 Task: Search one way flight ticket for 1 adult, 1 child, 1 infant in seat in premium economy from Minot: Minot International Airport to Rock Springs: Southwest Wyoming Regional Airport (rock Springs Sweetwater County Airport) on 8-5-2023. Choice of flights is Alaska. Number of bags: 2 carry on bags and 4 checked bags. Price is upto 105000. Outbound departure time preference is 23:45.
Action: Mouse moved to (350, 299)
Screenshot: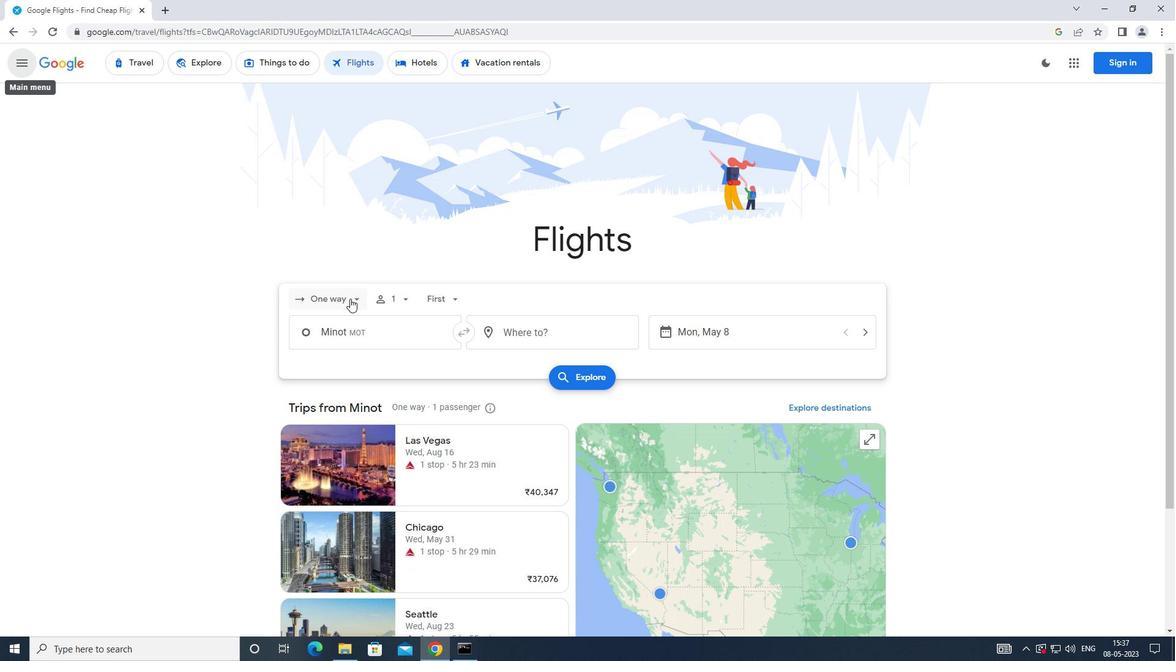 
Action: Mouse pressed left at (350, 299)
Screenshot: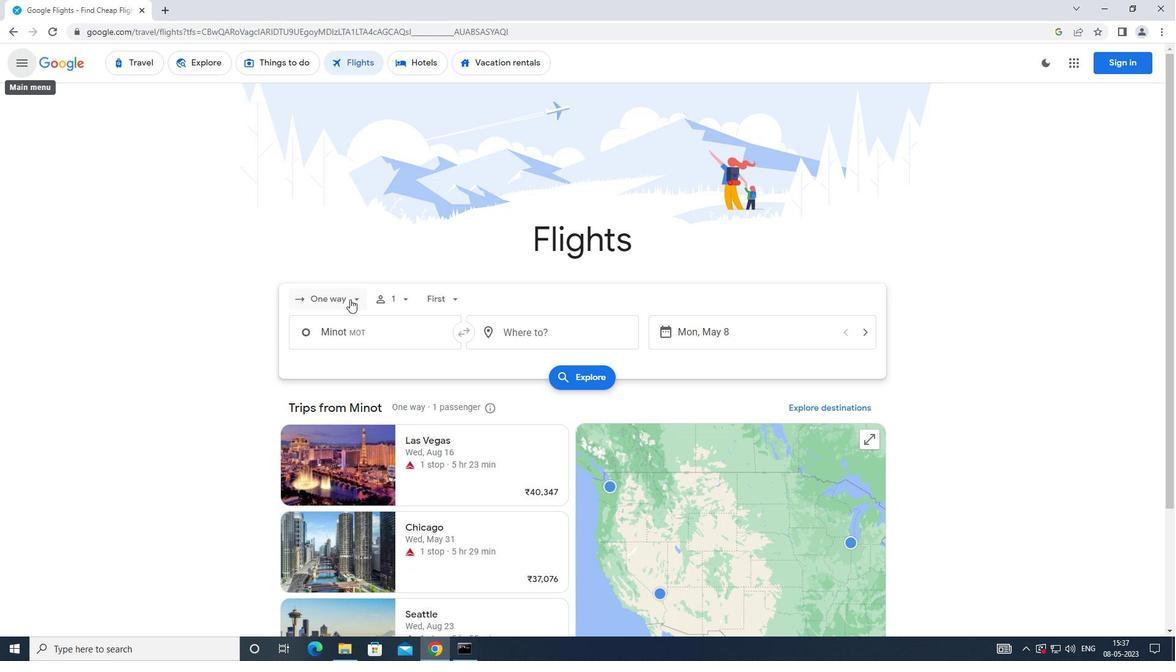 
Action: Mouse moved to (364, 363)
Screenshot: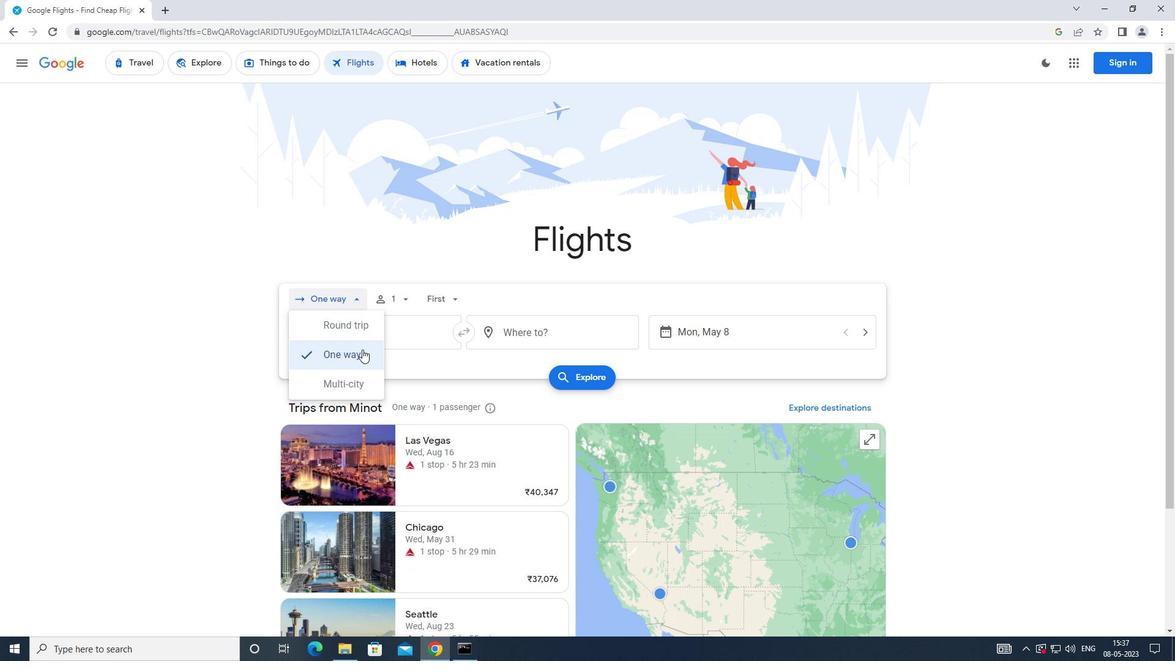 
Action: Mouse pressed left at (364, 363)
Screenshot: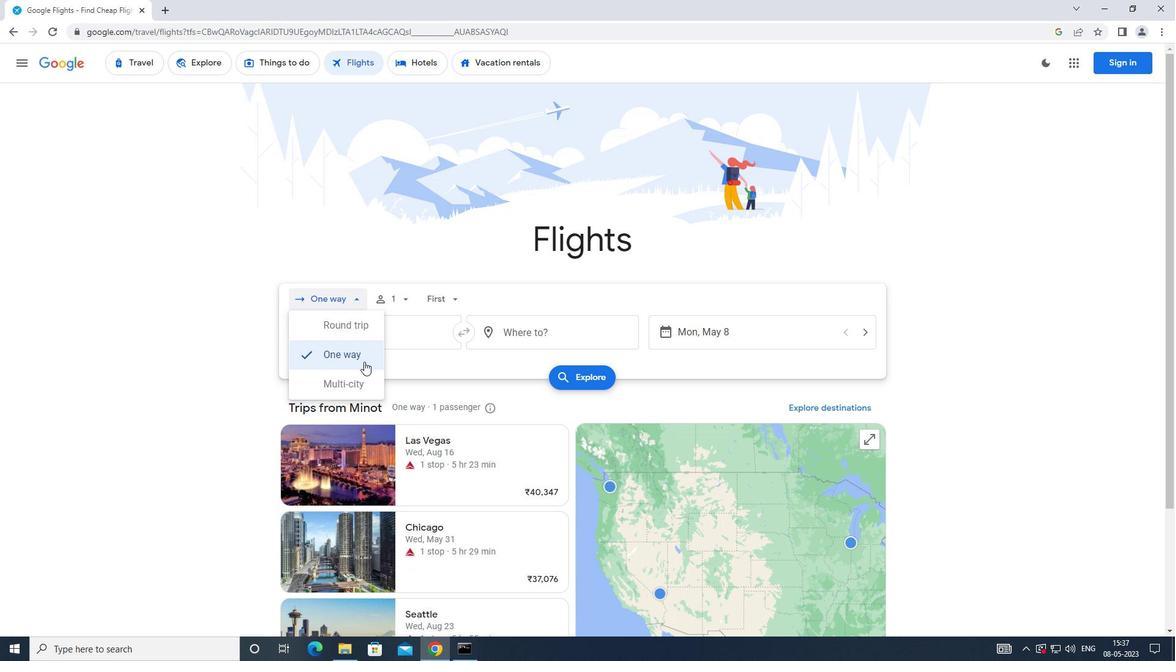
Action: Mouse moved to (390, 303)
Screenshot: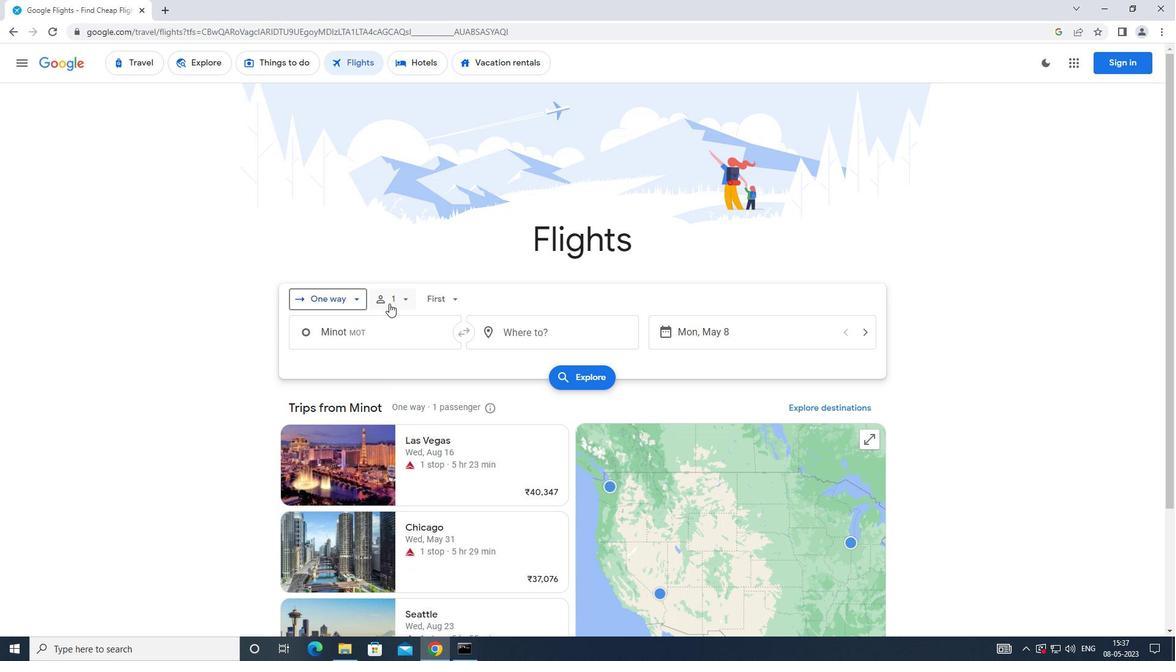 
Action: Mouse pressed left at (390, 303)
Screenshot: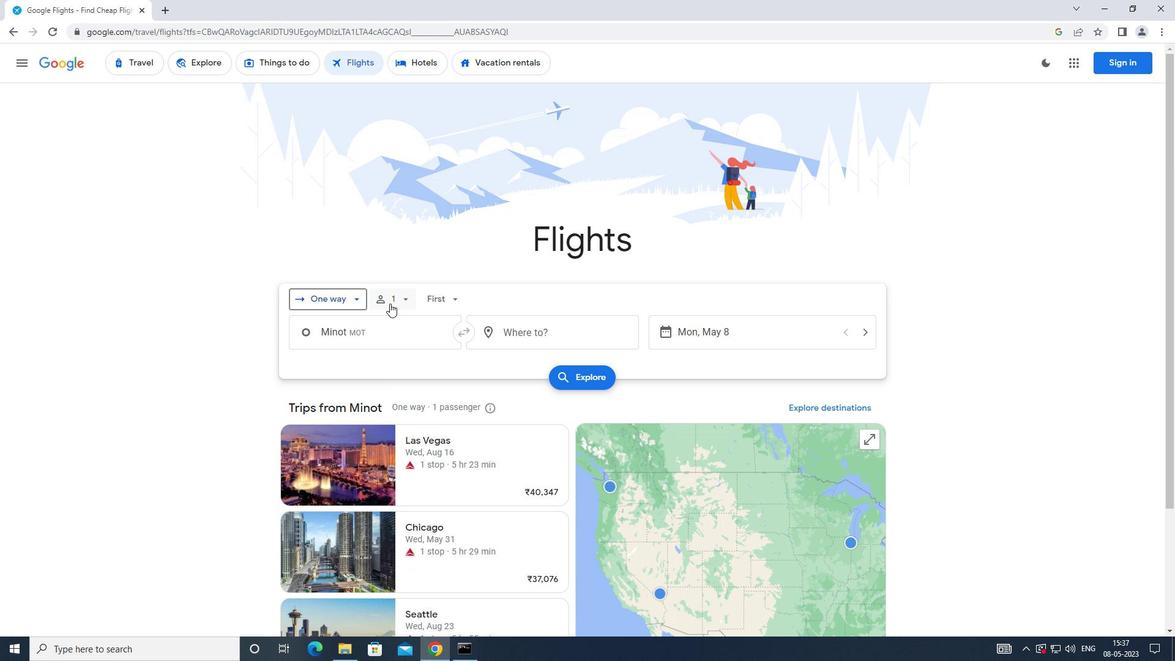 
Action: Mouse moved to (499, 358)
Screenshot: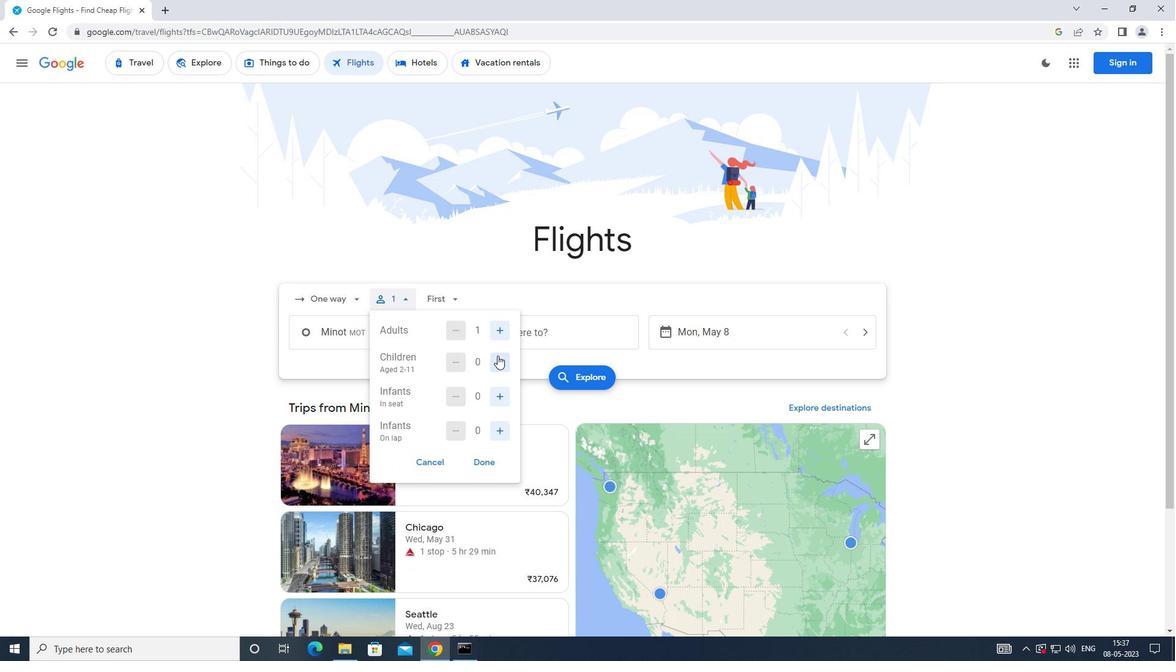 
Action: Mouse pressed left at (499, 358)
Screenshot: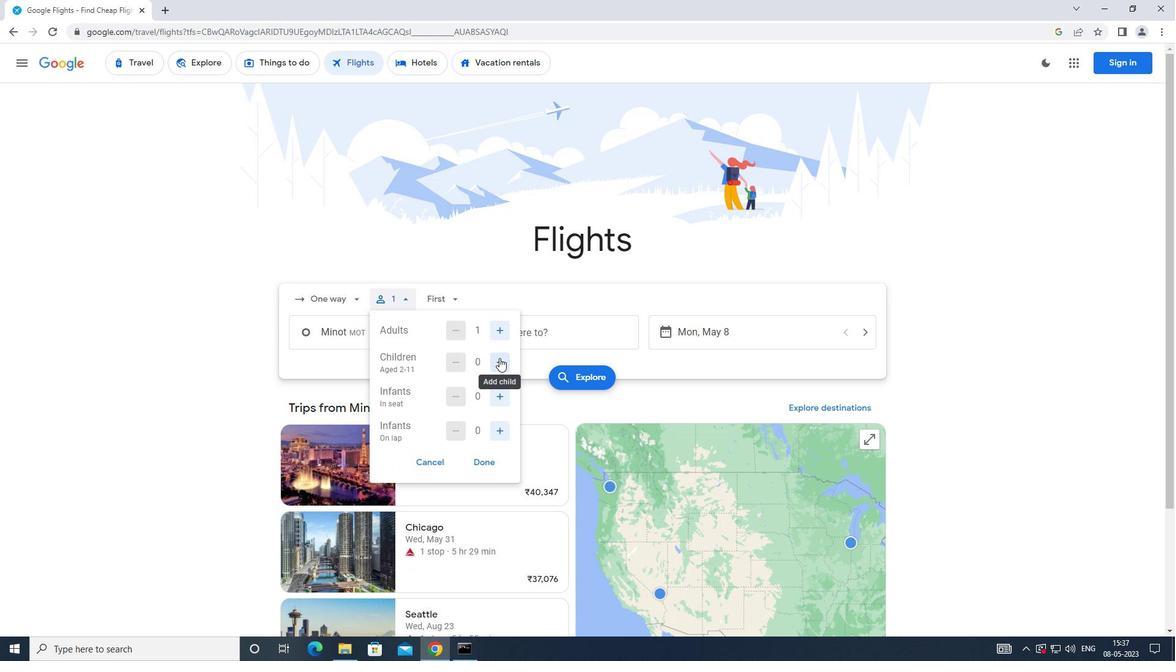 
Action: Mouse moved to (500, 393)
Screenshot: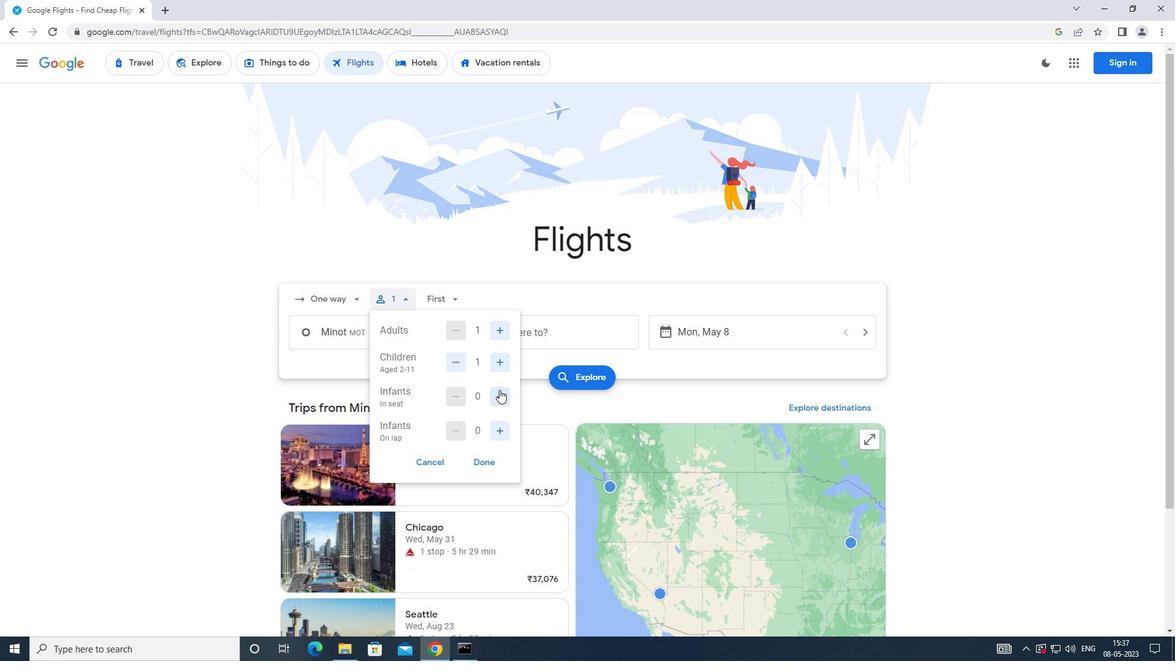 
Action: Mouse pressed left at (500, 393)
Screenshot: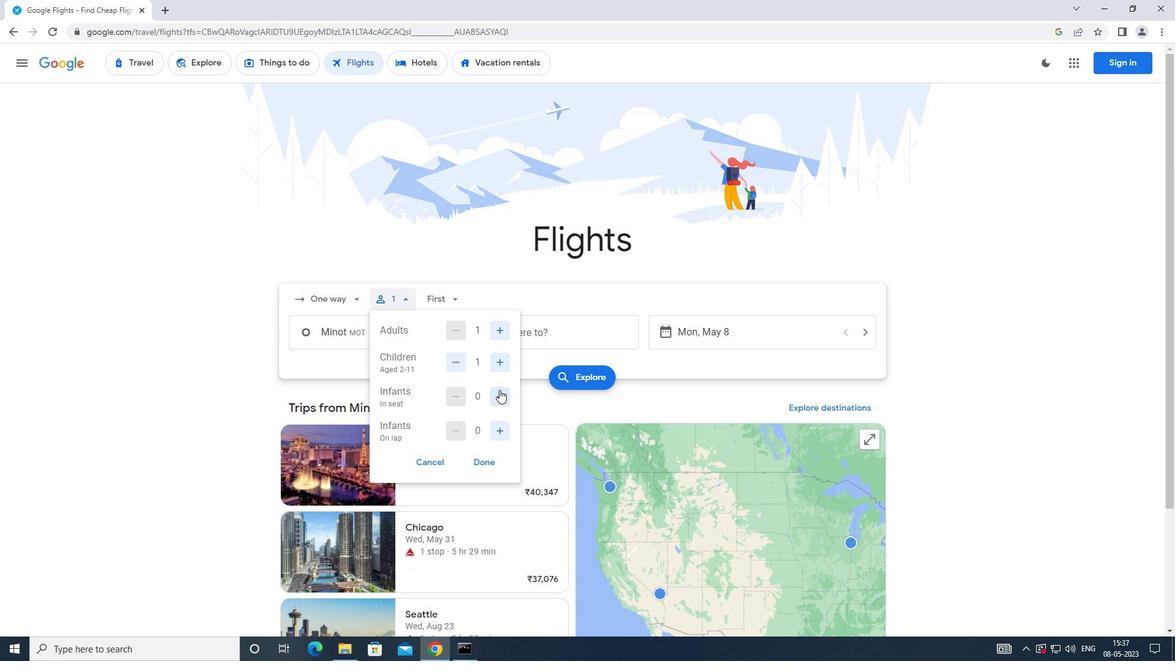 
Action: Mouse moved to (486, 467)
Screenshot: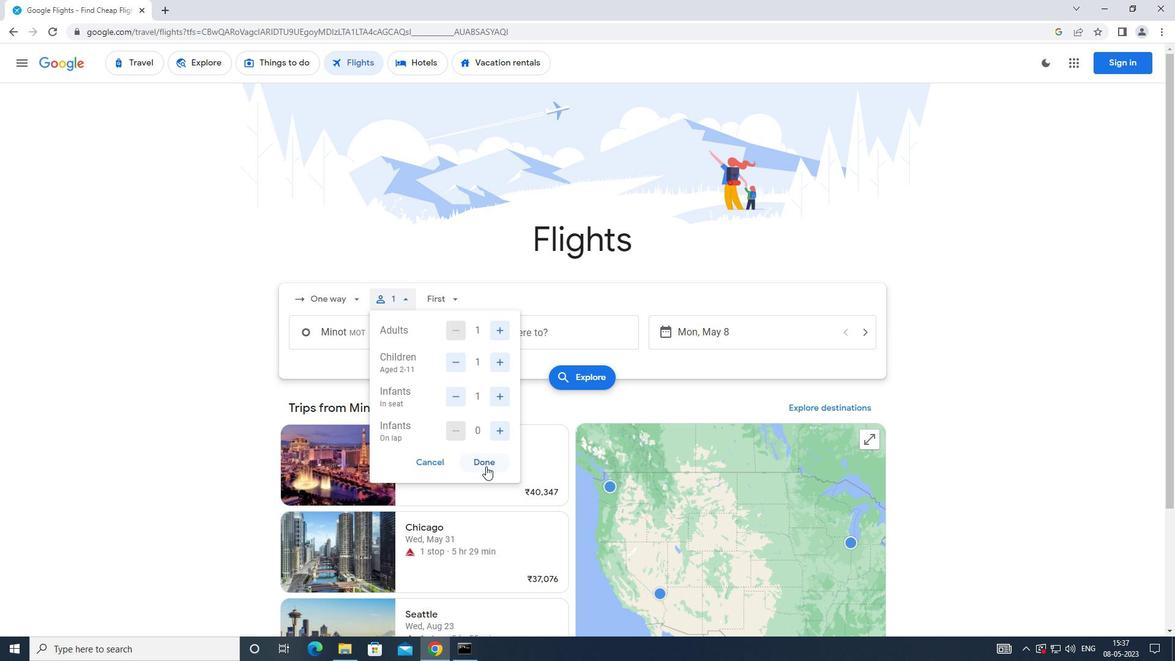 
Action: Mouse pressed left at (486, 467)
Screenshot: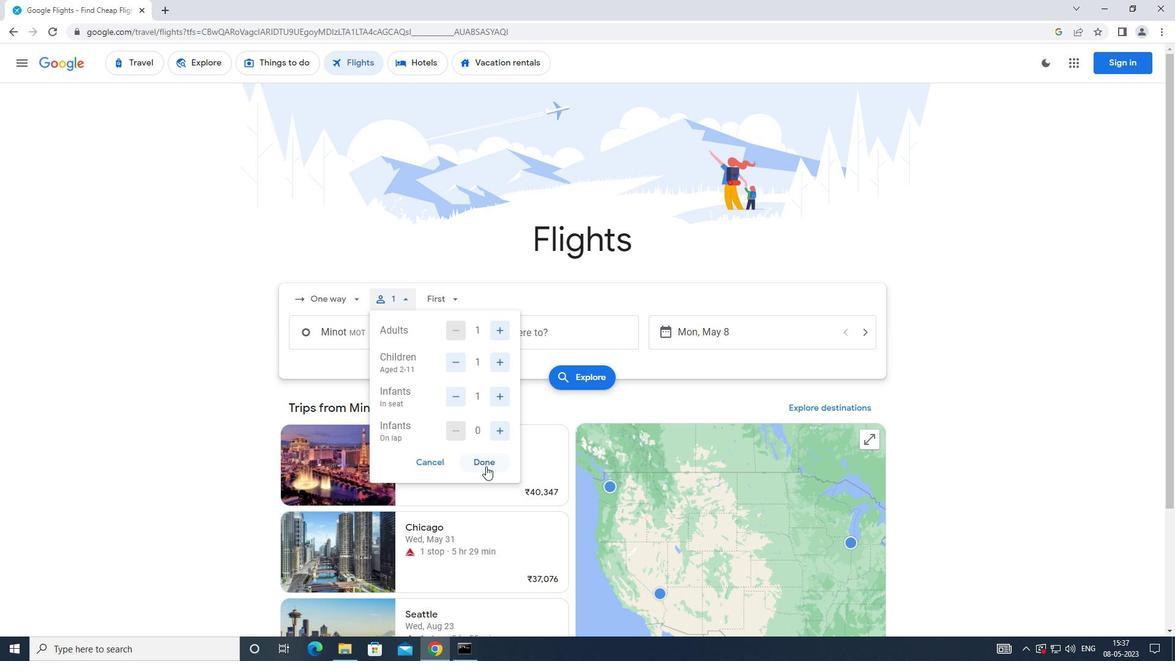 
Action: Mouse moved to (446, 306)
Screenshot: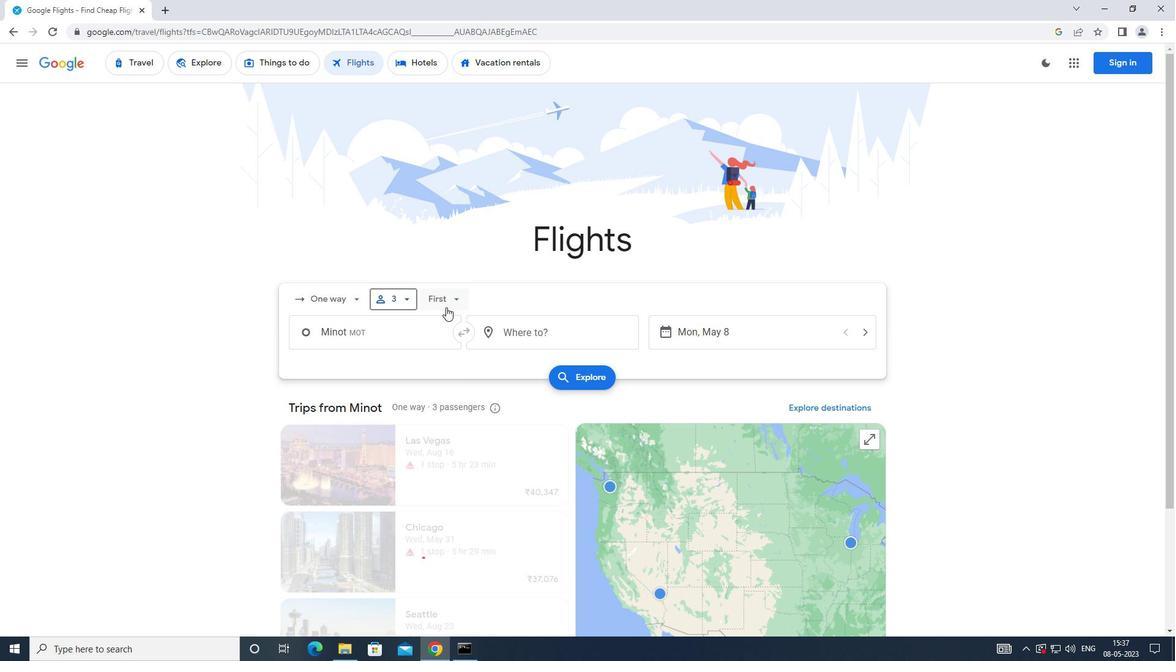 
Action: Mouse pressed left at (446, 306)
Screenshot: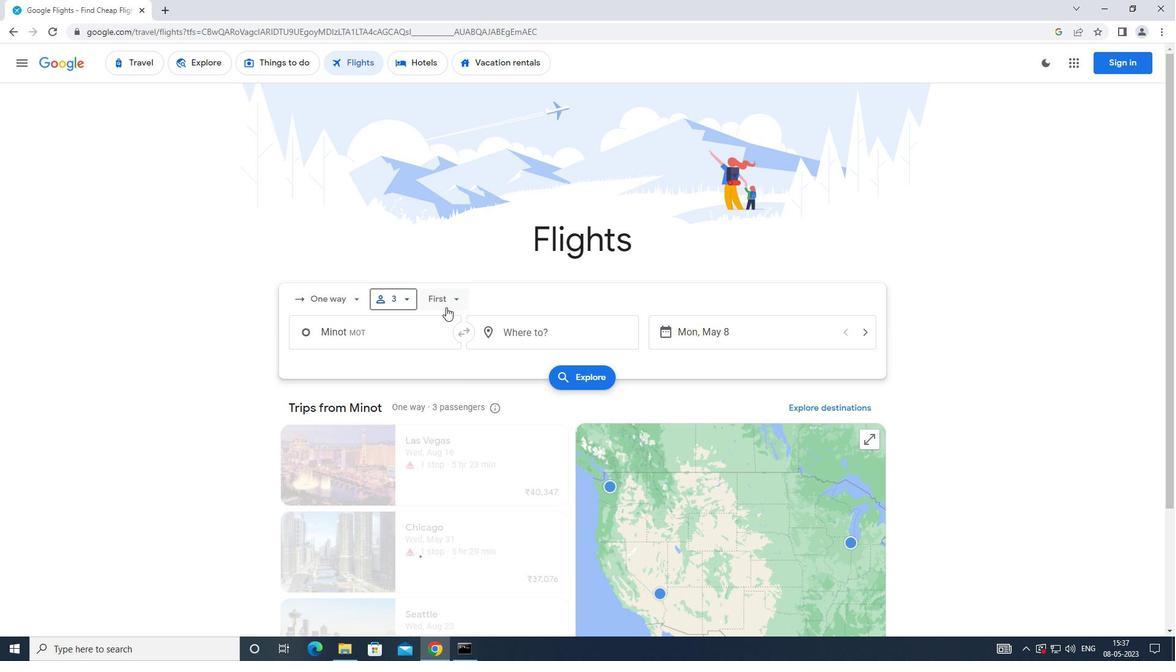 
Action: Mouse moved to (454, 360)
Screenshot: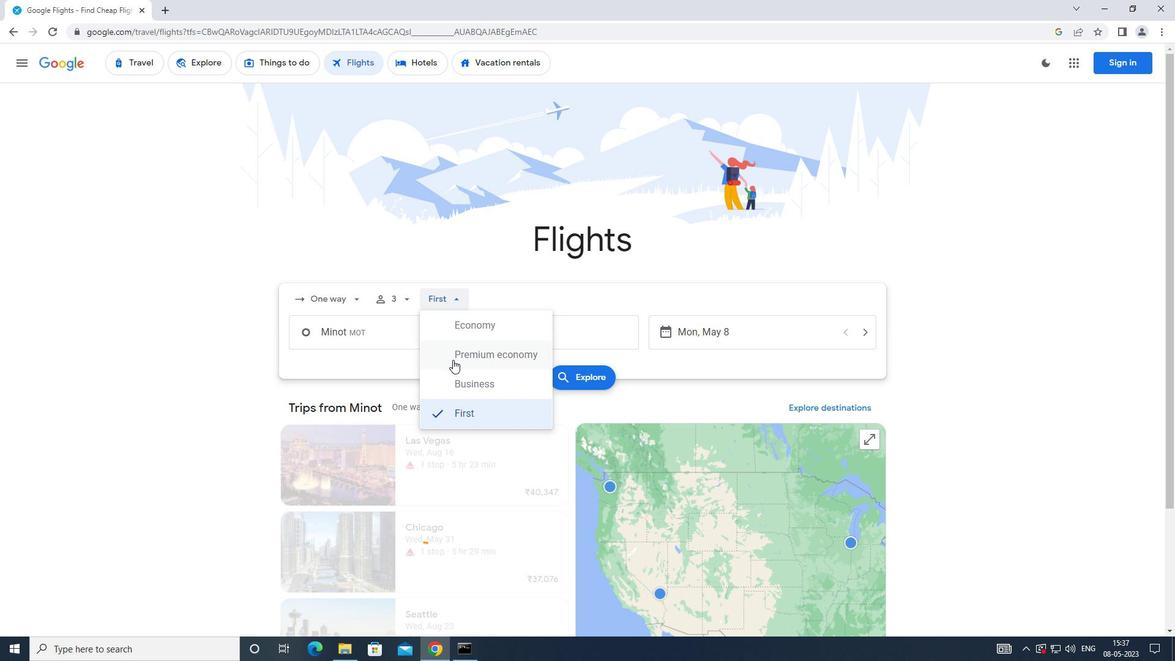 
Action: Mouse pressed left at (454, 360)
Screenshot: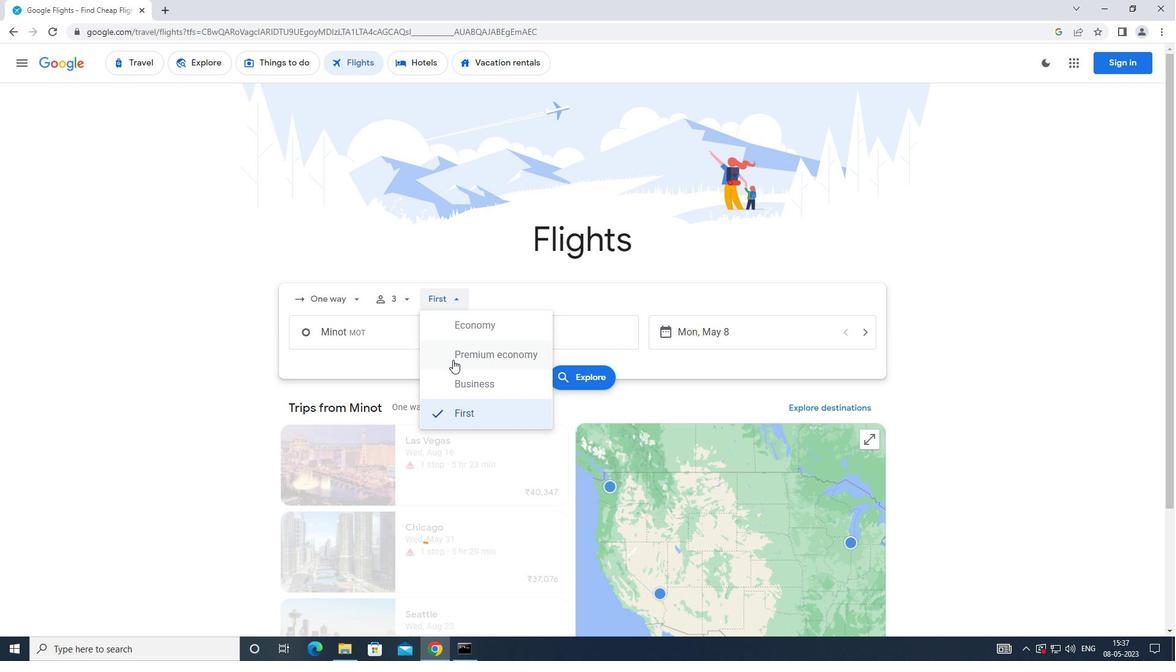 
Action: Mouse moved to (391, 339)
Screenshot: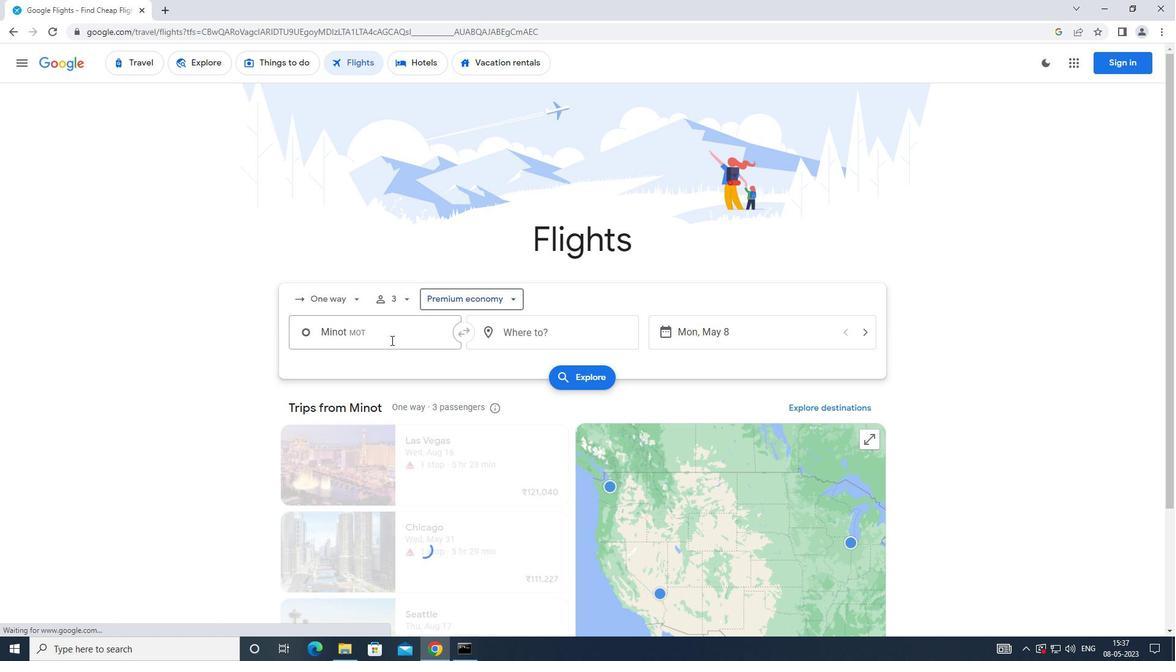 
Action: Mouse pressed left at (391, 339)
Screenshot: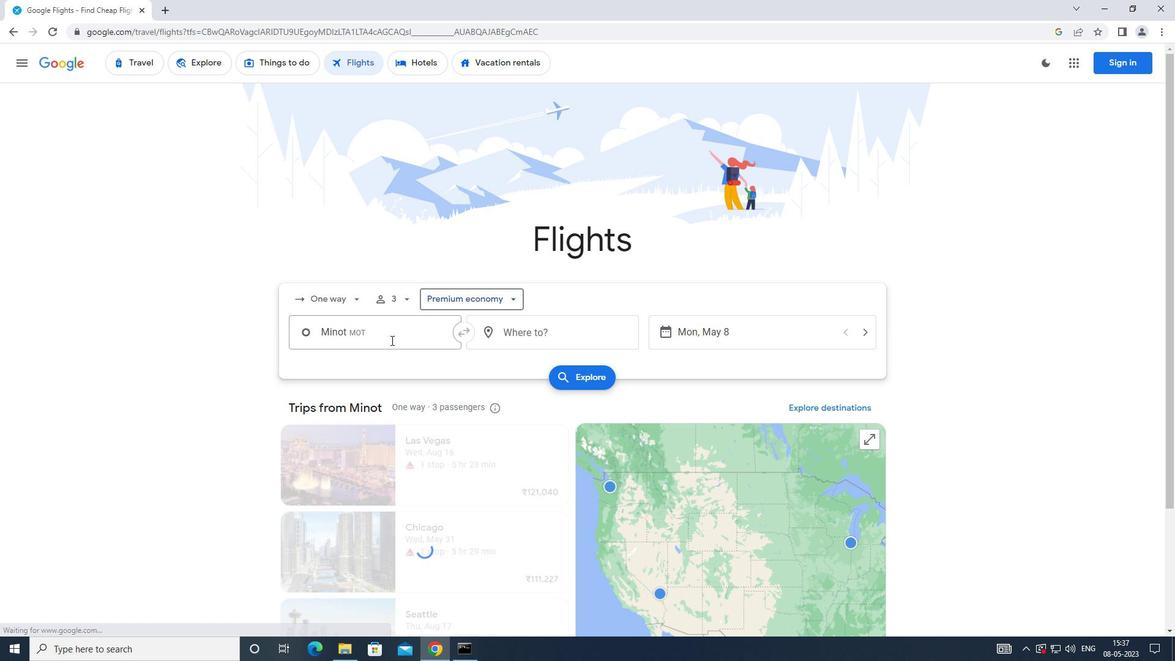 
Action: Mouse moved to (399, 395)
Screenshot: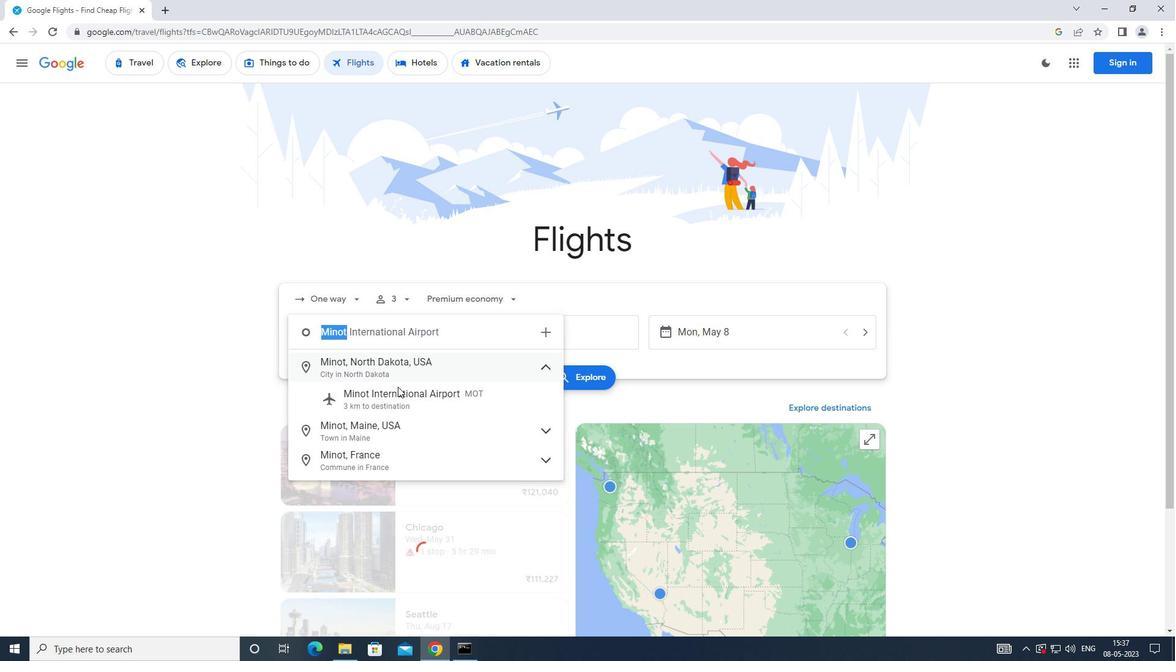 
Action: Mouse pressed left at (399, 395)
Screenshot: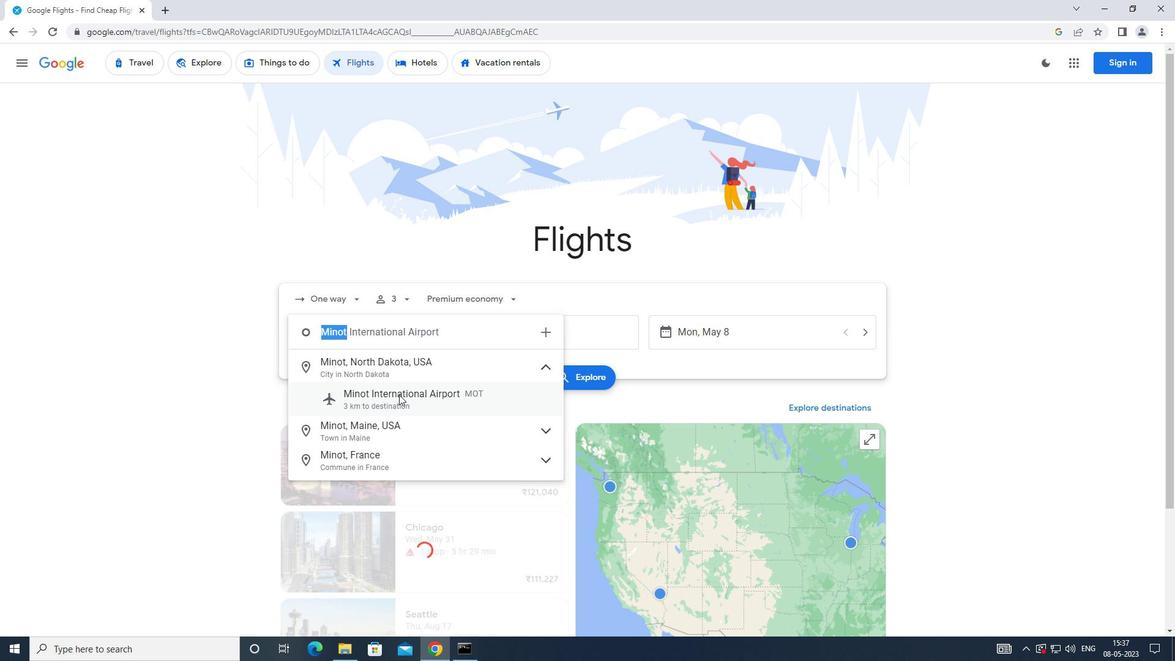 
Action: Mouse moved to (516, 327)
Screenshot: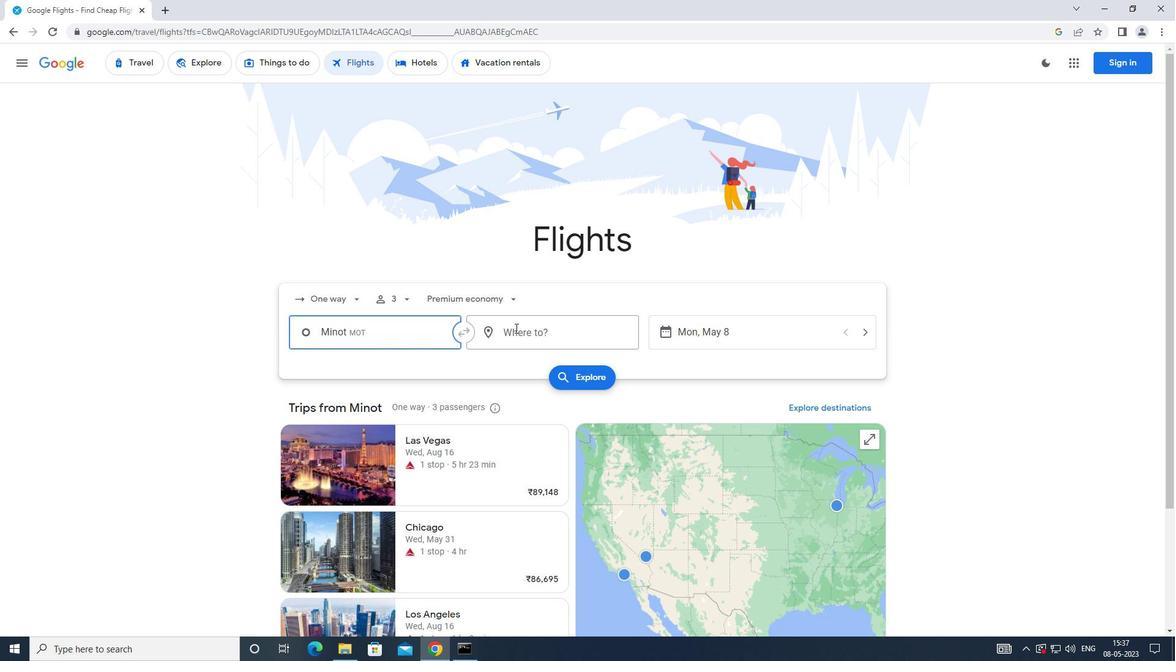 
Action: Mouse pressed left at (516, 327)
Screenshot: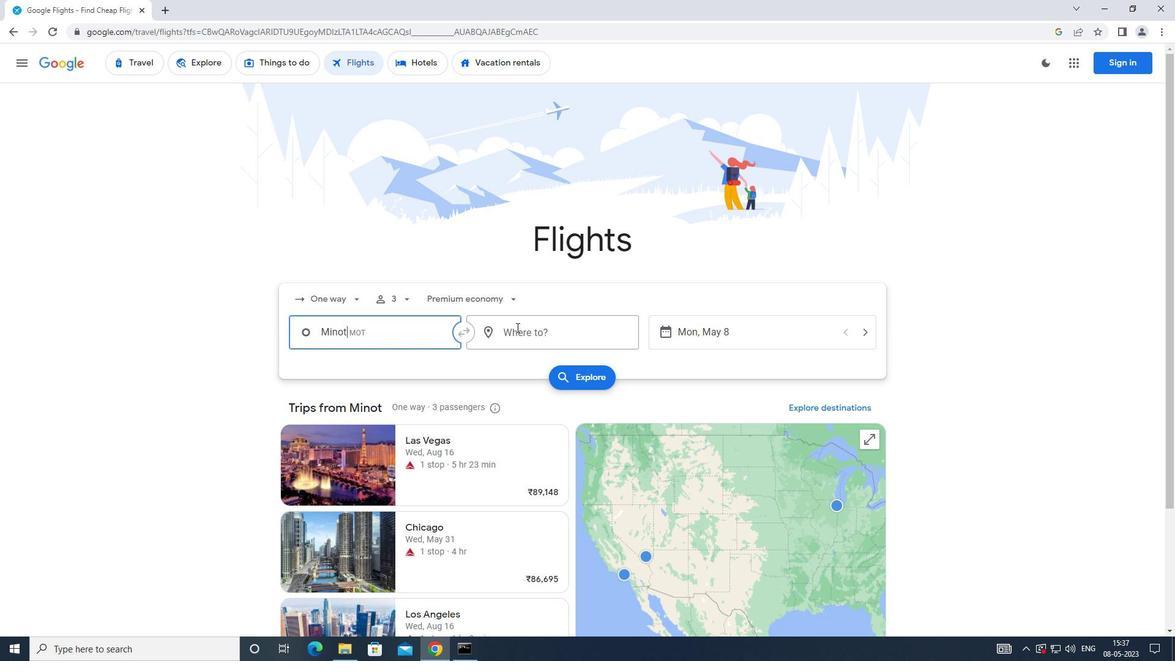 
Action: Mouse moved to (512, 324)
Screenshot: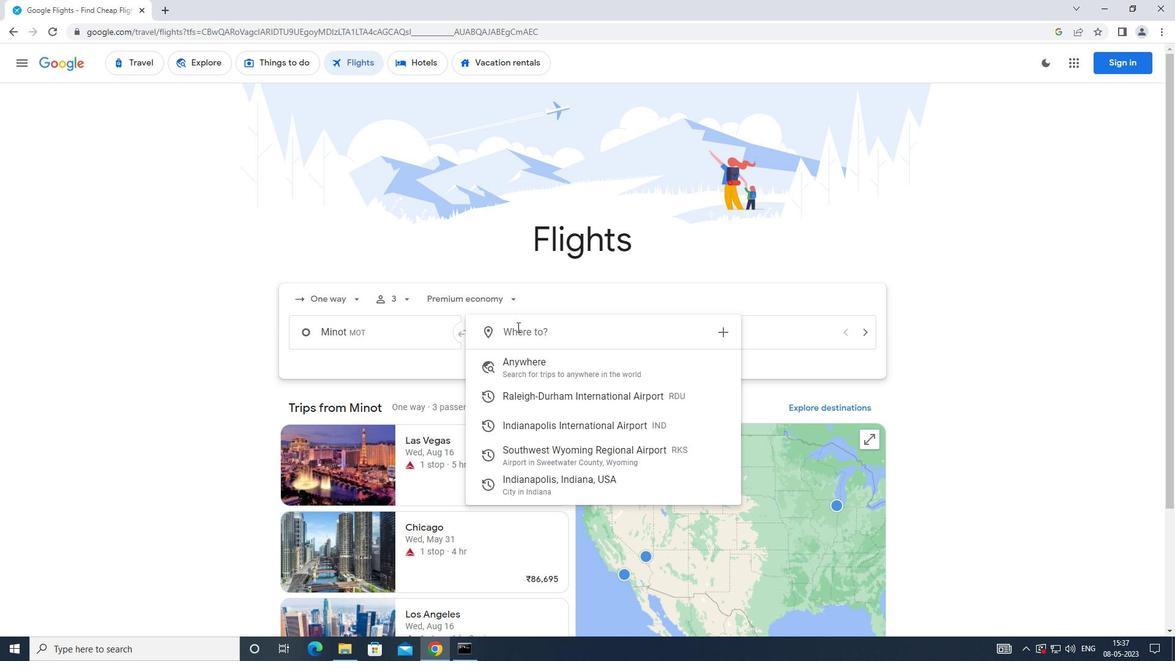
Action: Key pressed <Key.caps_lock>s<Key.caps_lock>outhwest
Screenshot: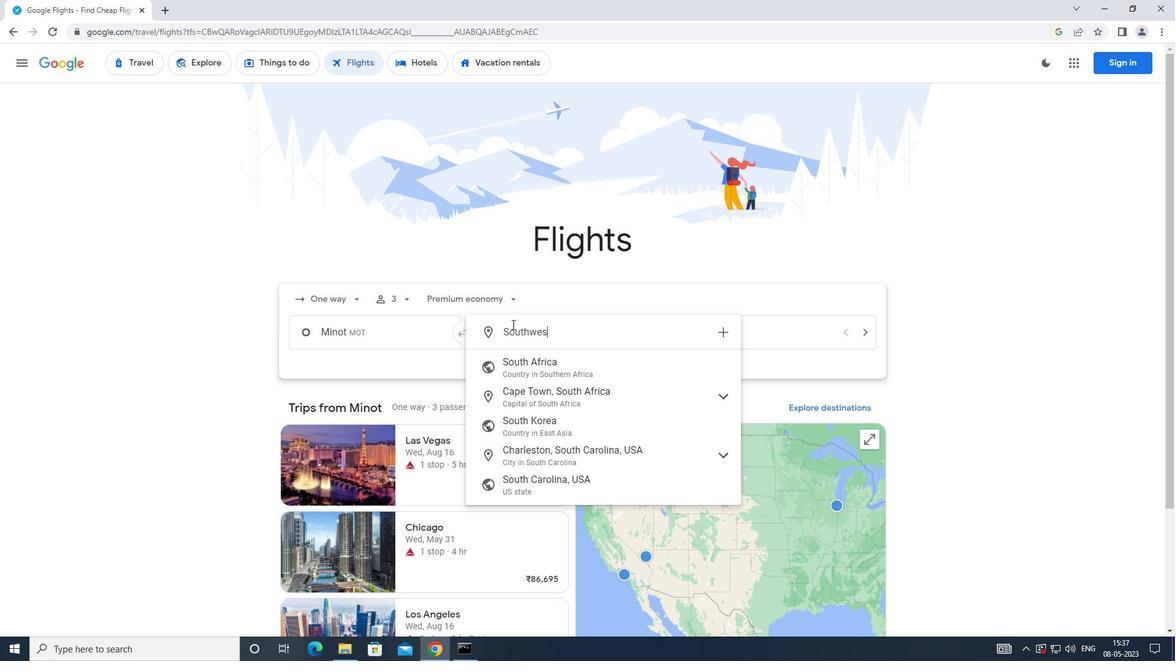 
Action: Mouse moved to (543, 484)
Screenshot: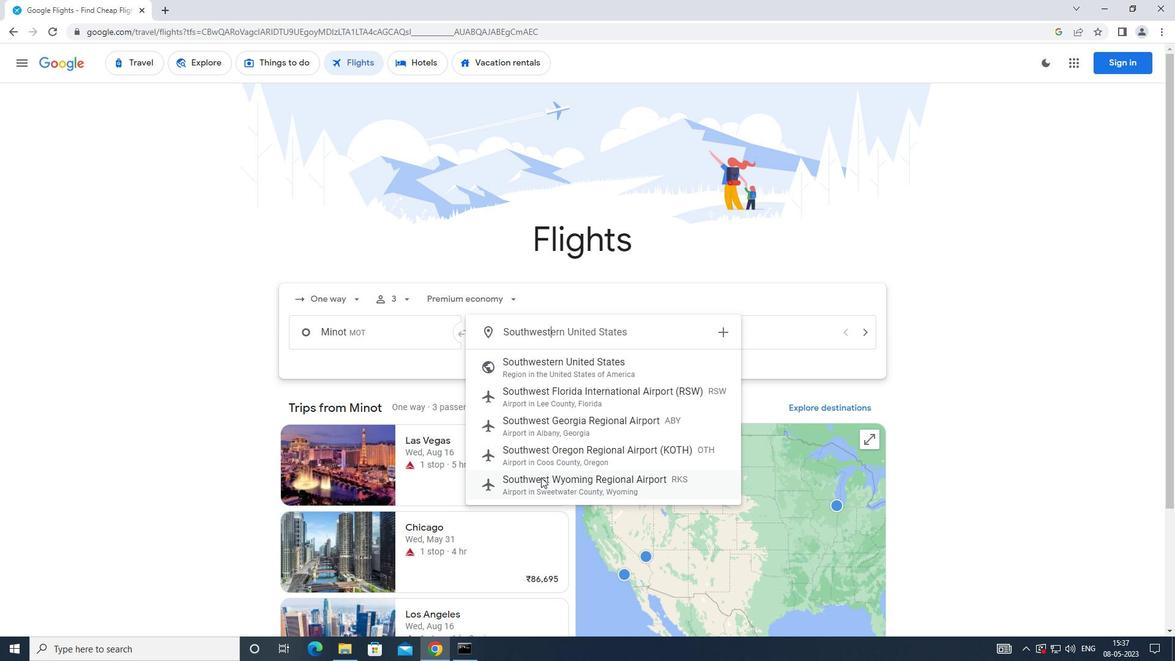 
Action: Mouse pressed left at (543, 484)
Screenshot: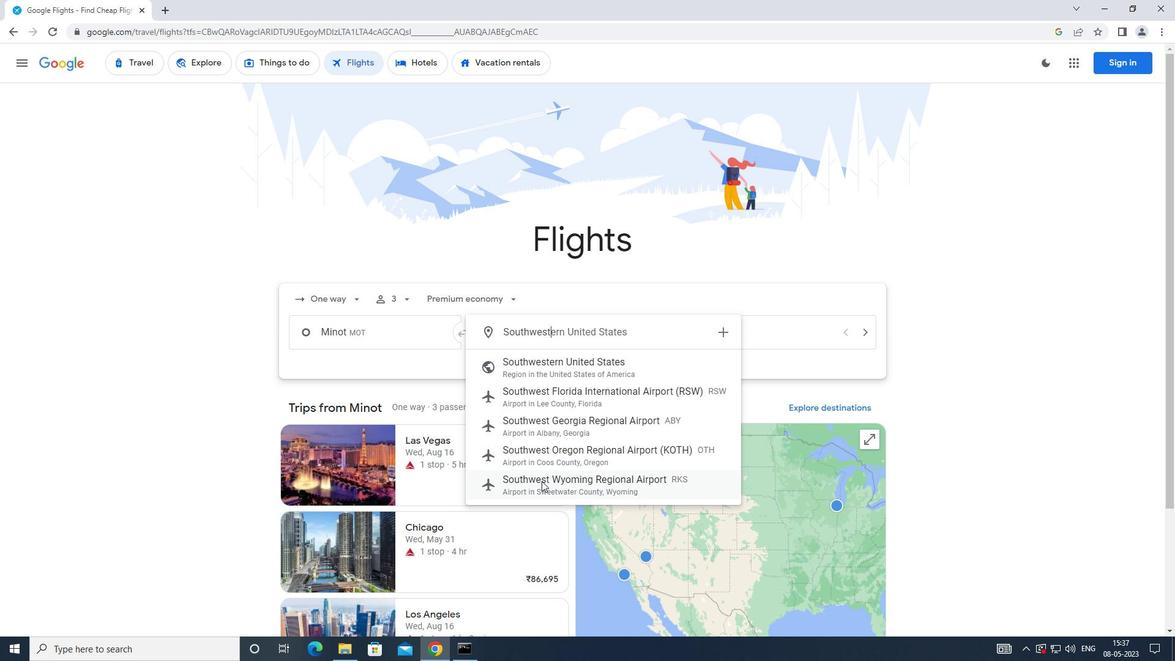
Action: Mouse moved to (734, 341)
Screenshot: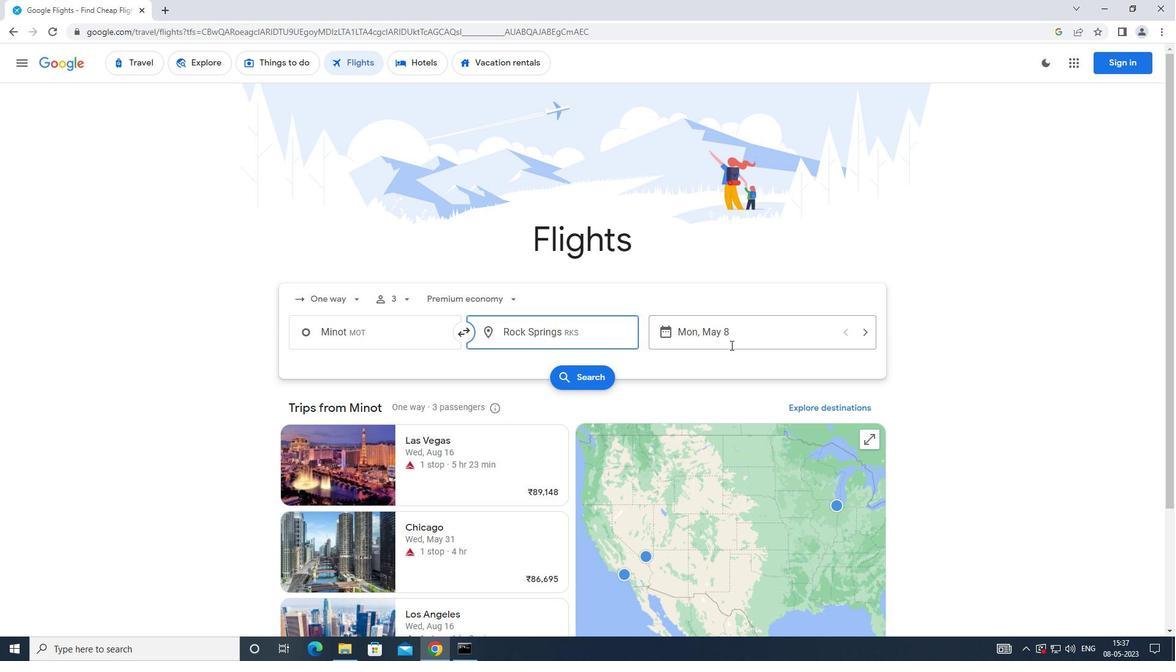 
Action: Mouse pressed left at (734, 341)
Screenshot: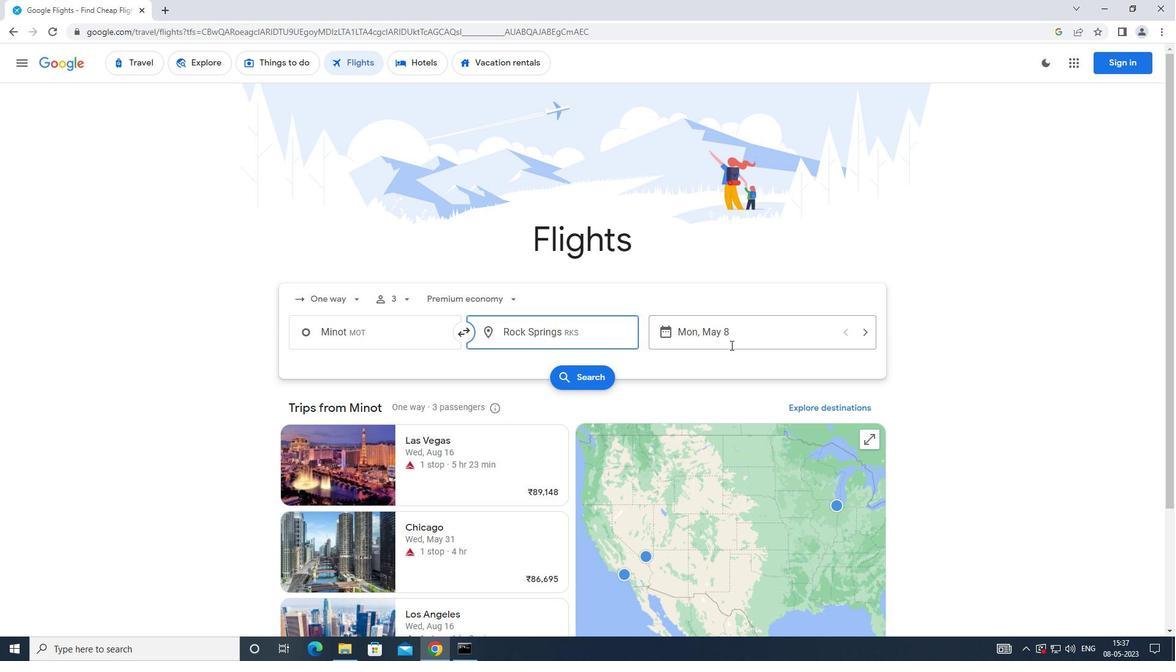 
Action: Mouse moved to (476, 451)
Screenshot: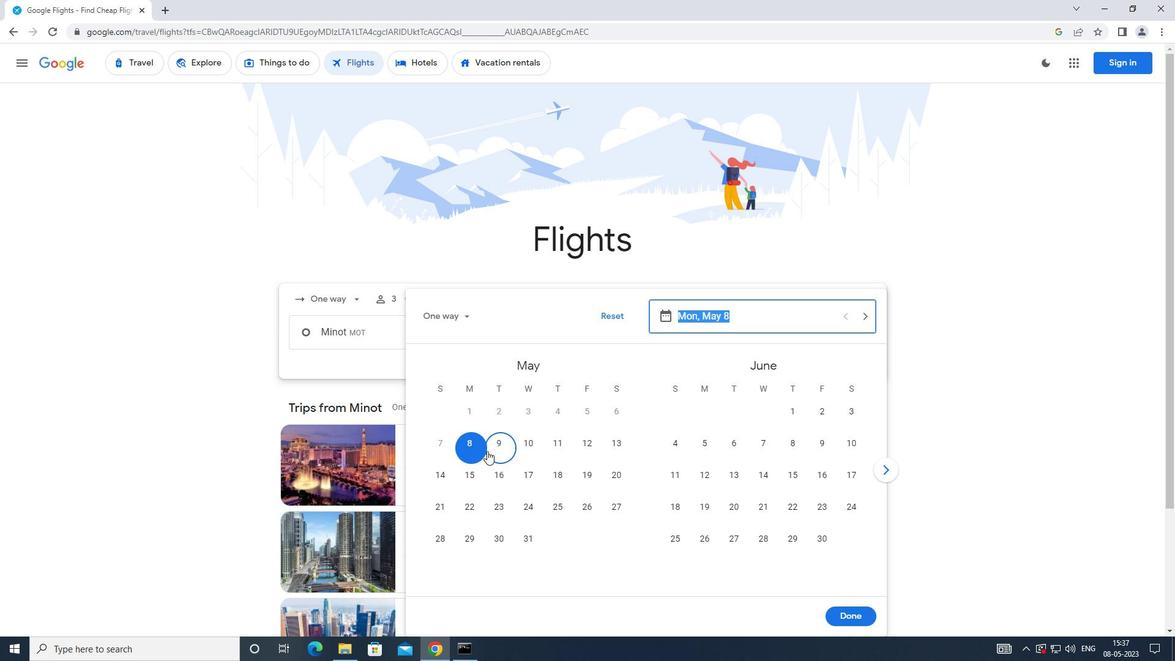 
Action: Mouse pressed left at (476, 451)
Screenshot: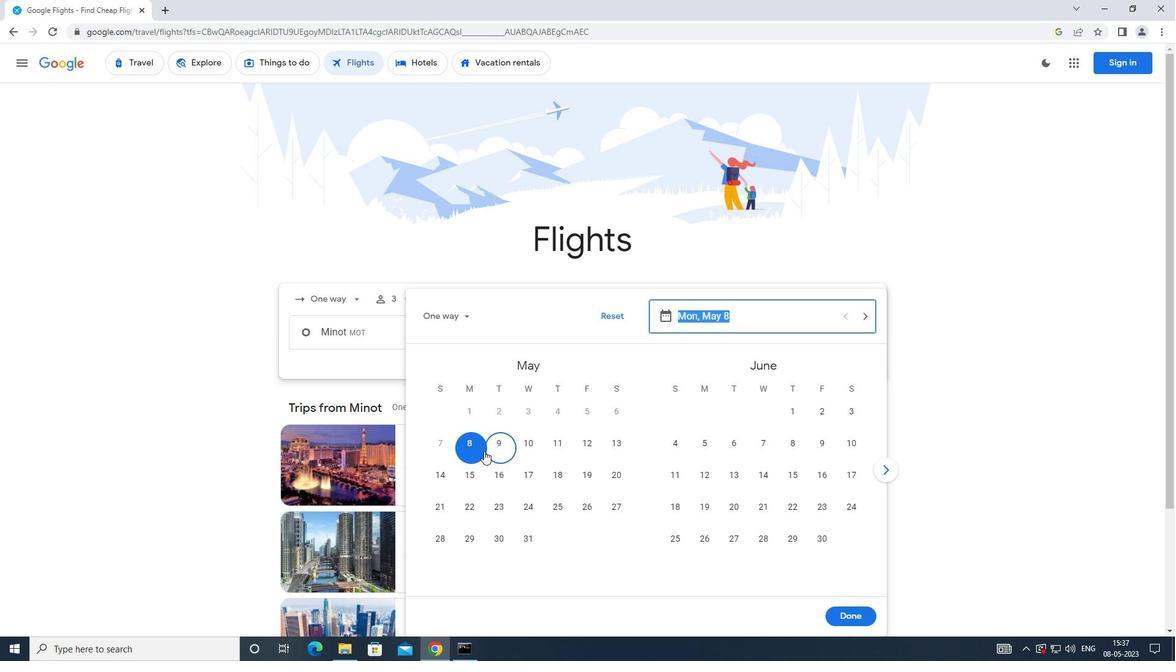 
Action: Mouse moved to (873, 615)
Screenshot: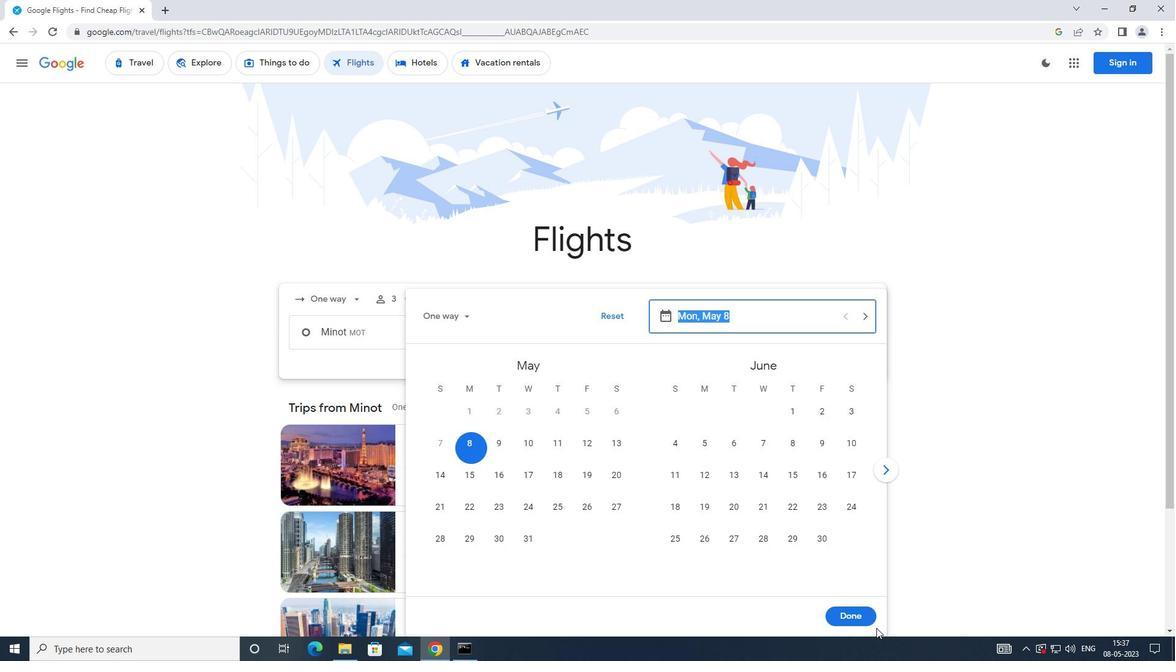 
Action: Mouse pressed left at (873, 615)
Screenshot: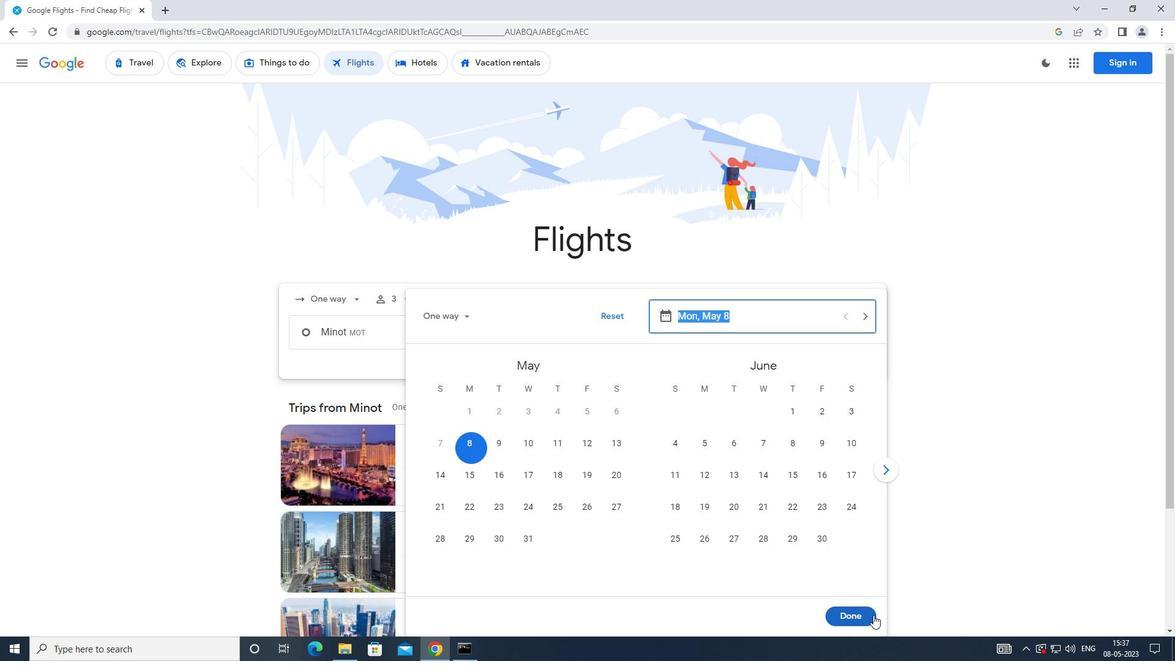 
Action: Mouse moved to (587, 374)
Screenshot: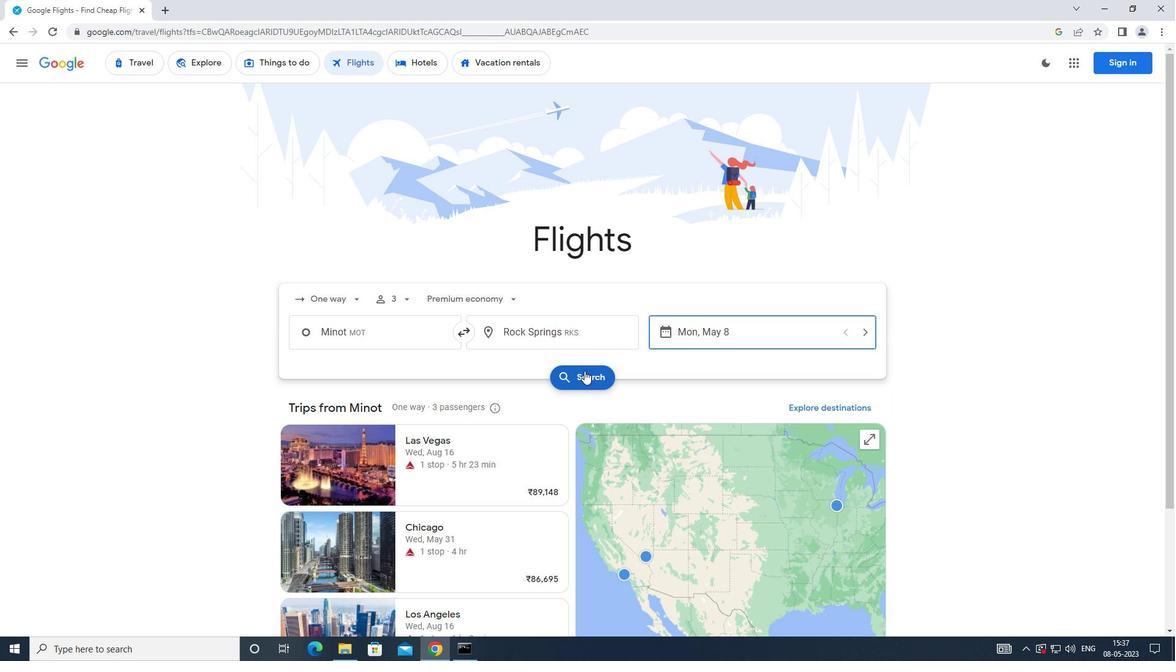 
Action: Mouse pressed left at (587, 374)
Screenshot: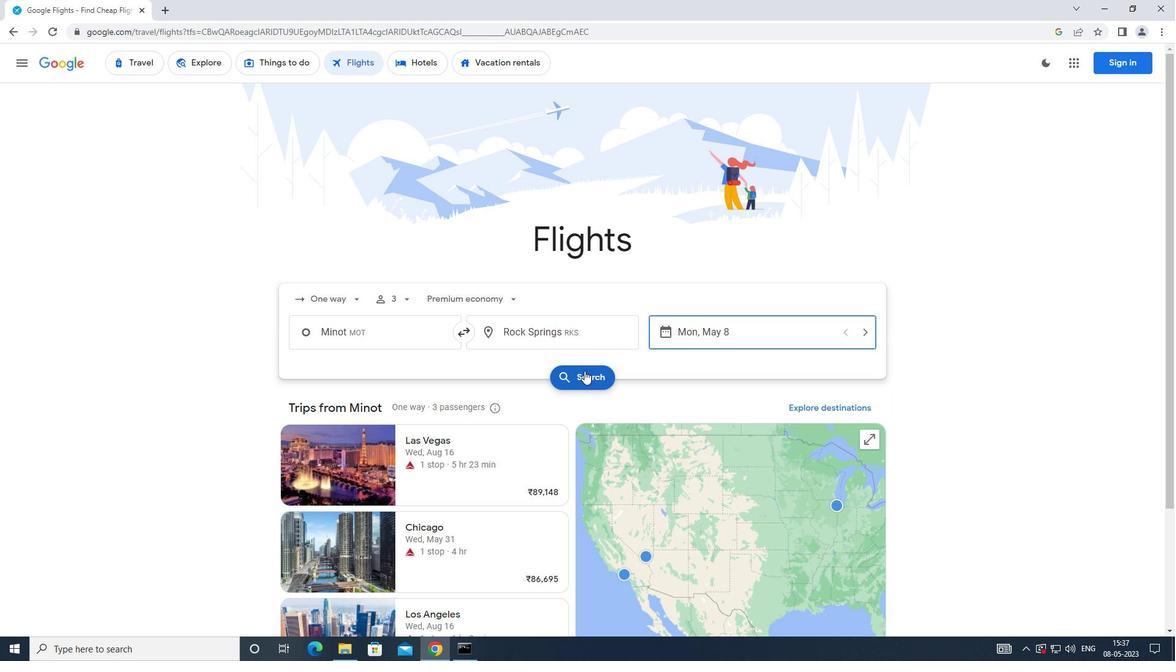 
Action: Mouse moved to (327, 181)
Screenshot: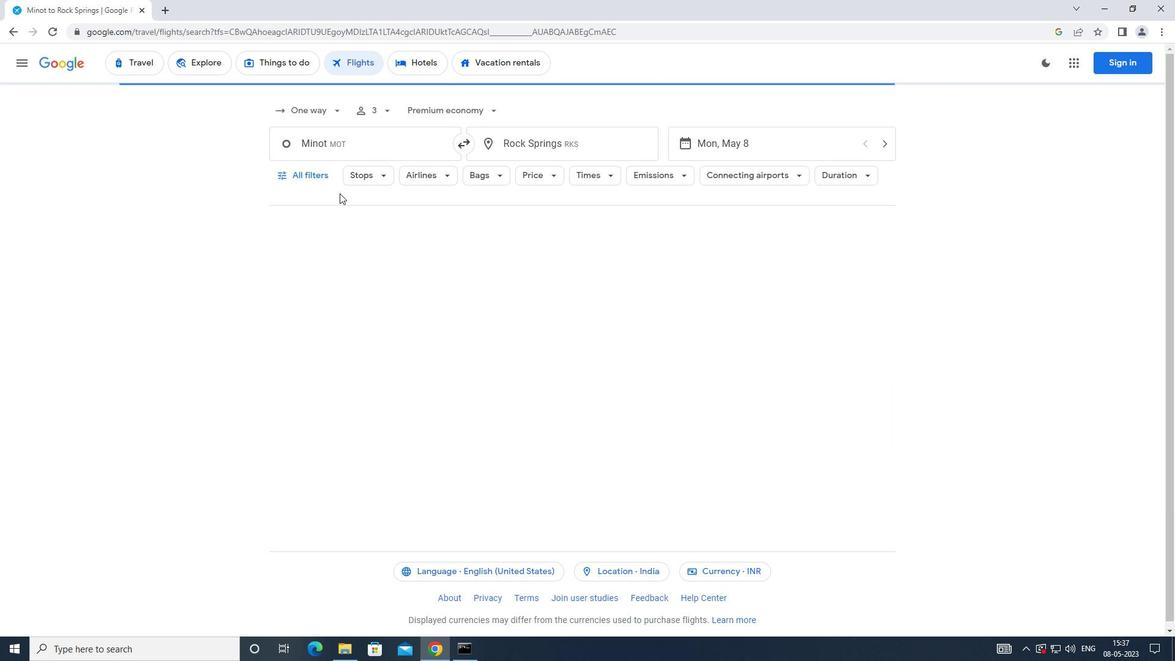 
Action: Mouse pressed left at (327, 181)
Screenshot: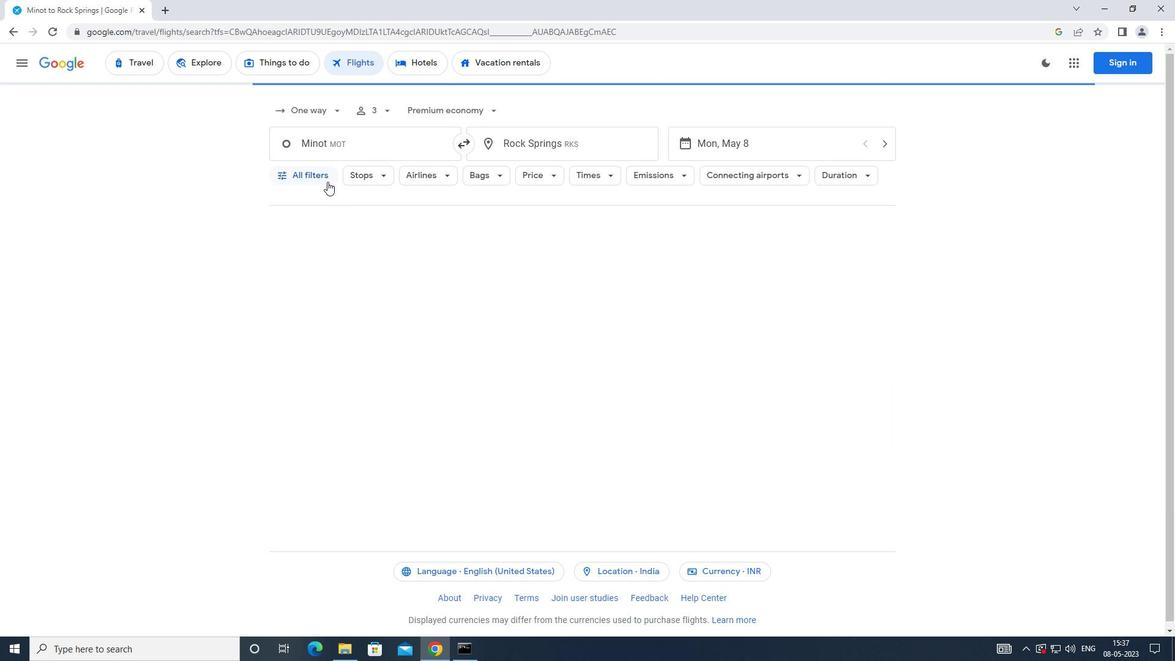 
Action: Mouse moved to (448, 437)
Screenshot: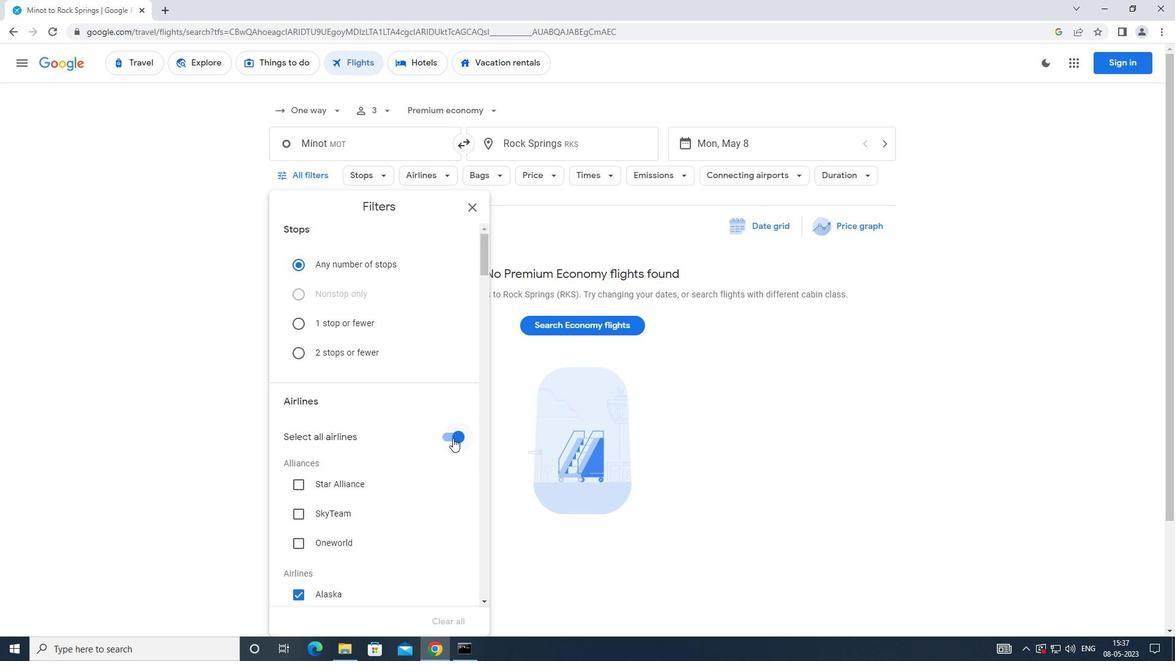 
Action: Mouse pressed left at (448, 437)
Screenshot: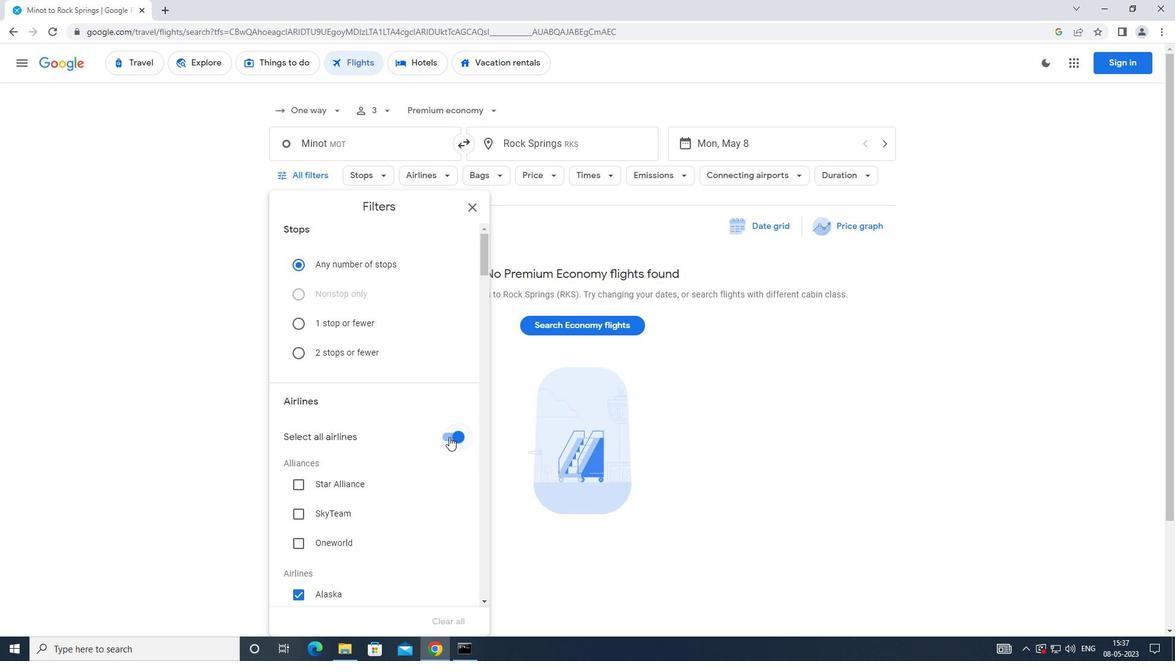 
Action: Mouse moved to (434, 298)
Screenshot: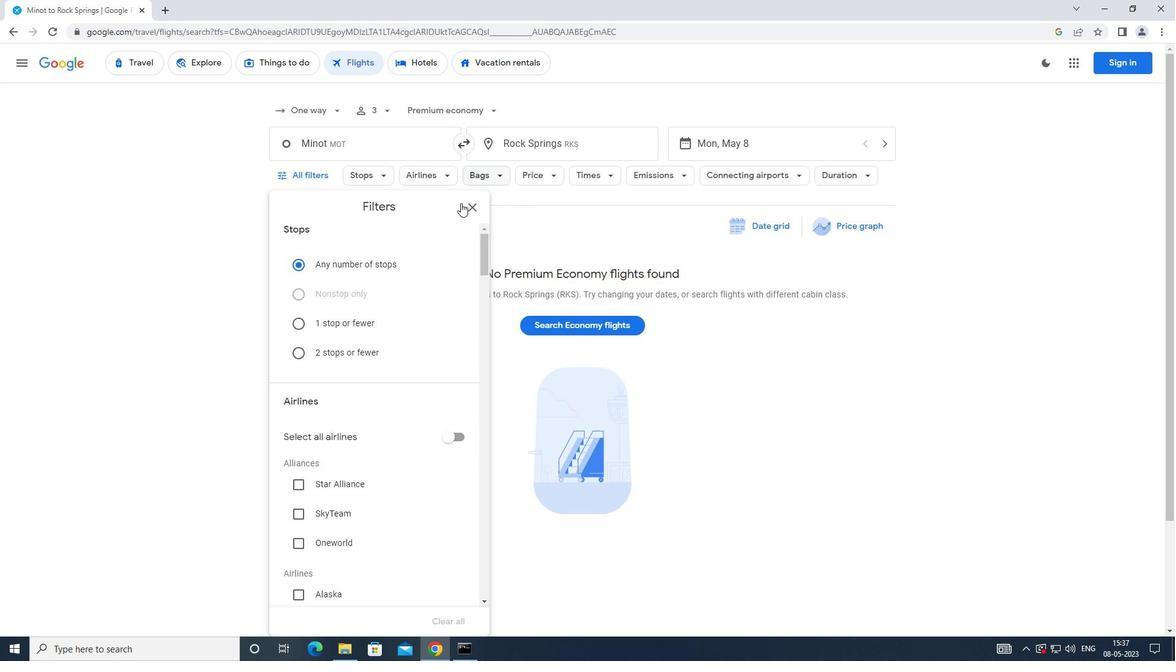
Action: Mouse scrolled (434, 298) with delta (0, 0)
Screenshot: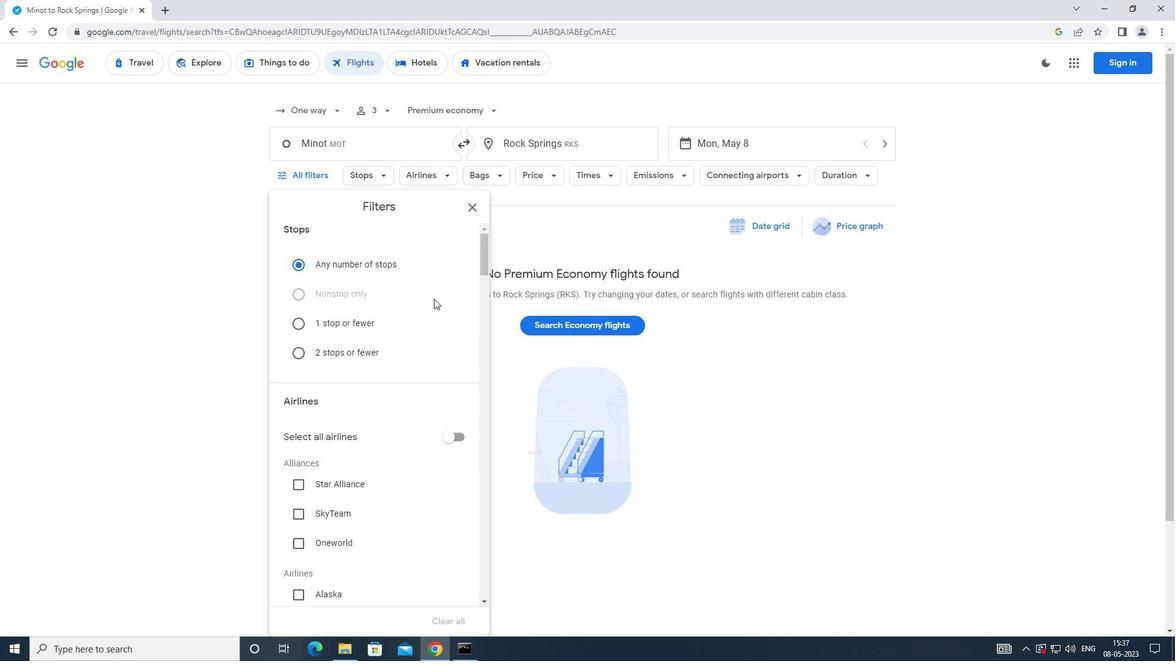 
Action: Mouse scrolled (434, 298) with delta (0, 0)
Screenshot: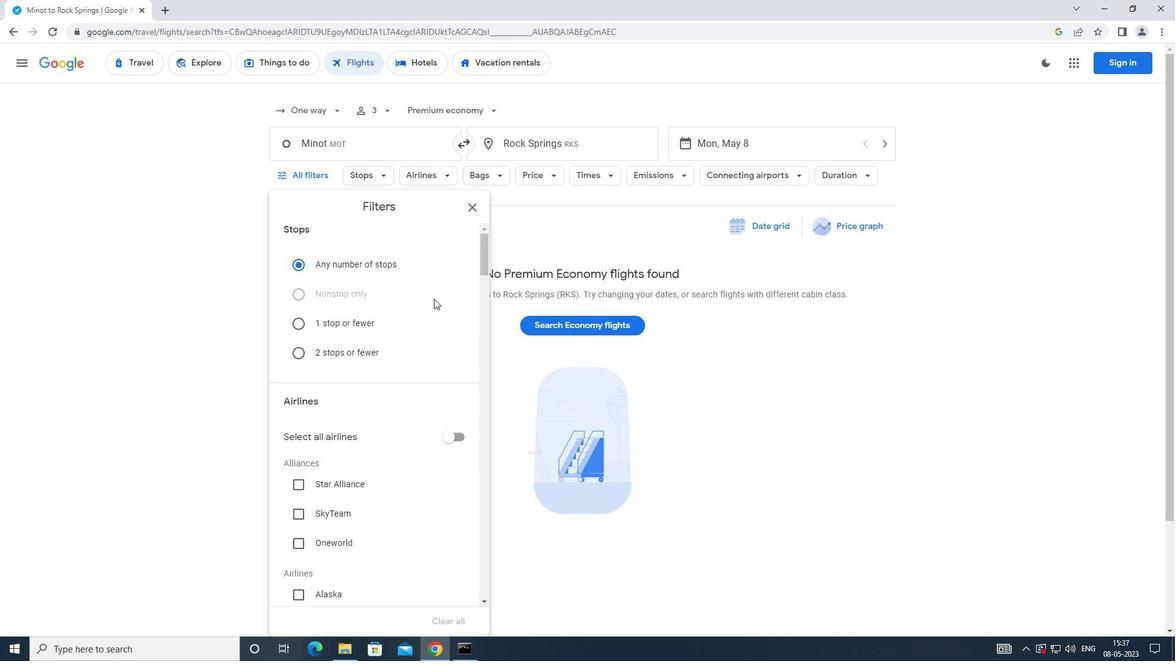 
Action: Mouse scrolled (434, 298) with delta (0, 0)
Screenshot: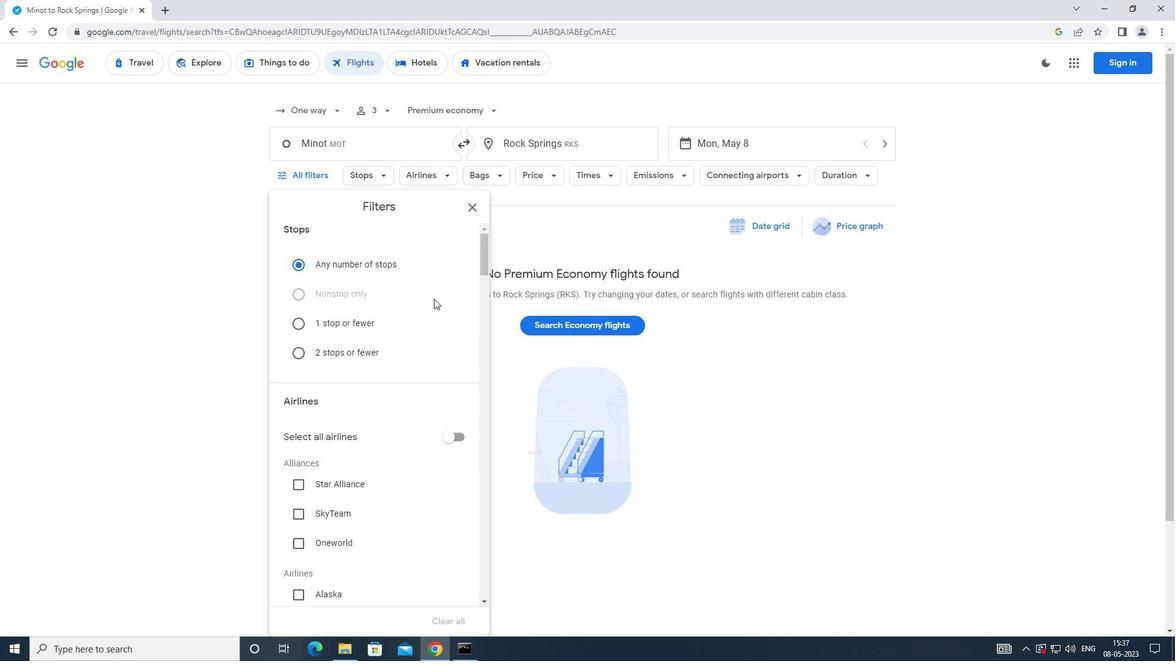 
Action: Mouse scrolled (434, 298) with delta (0, 0)
Screenshot: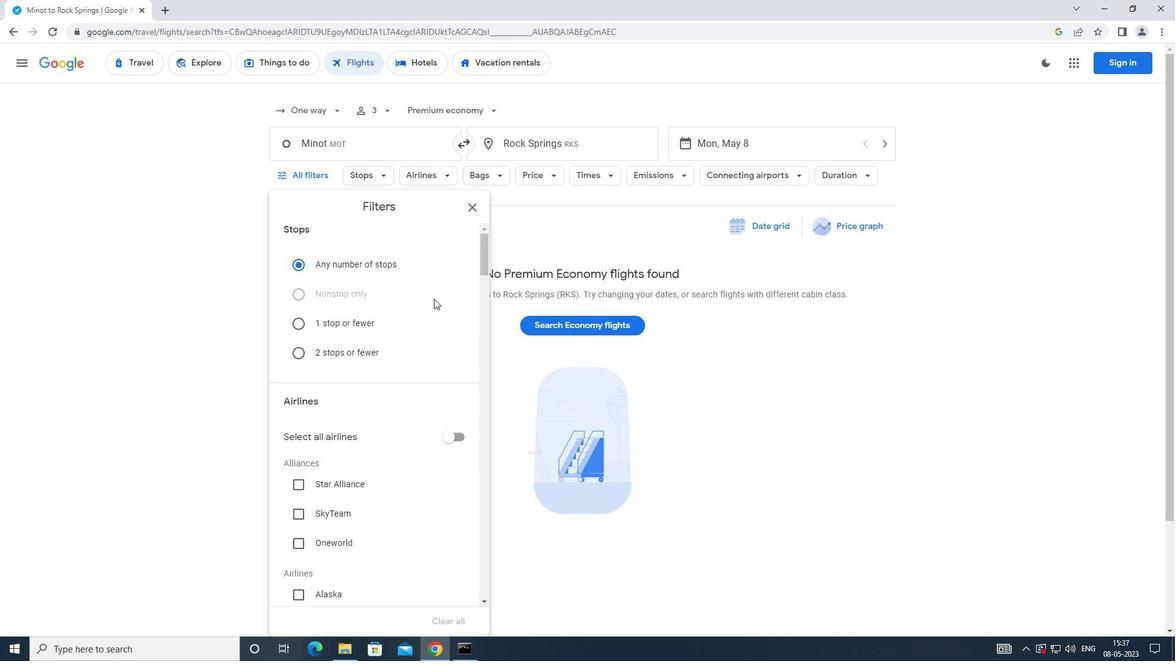 
Action: Mouse moved to (439, 296)
Screenshot: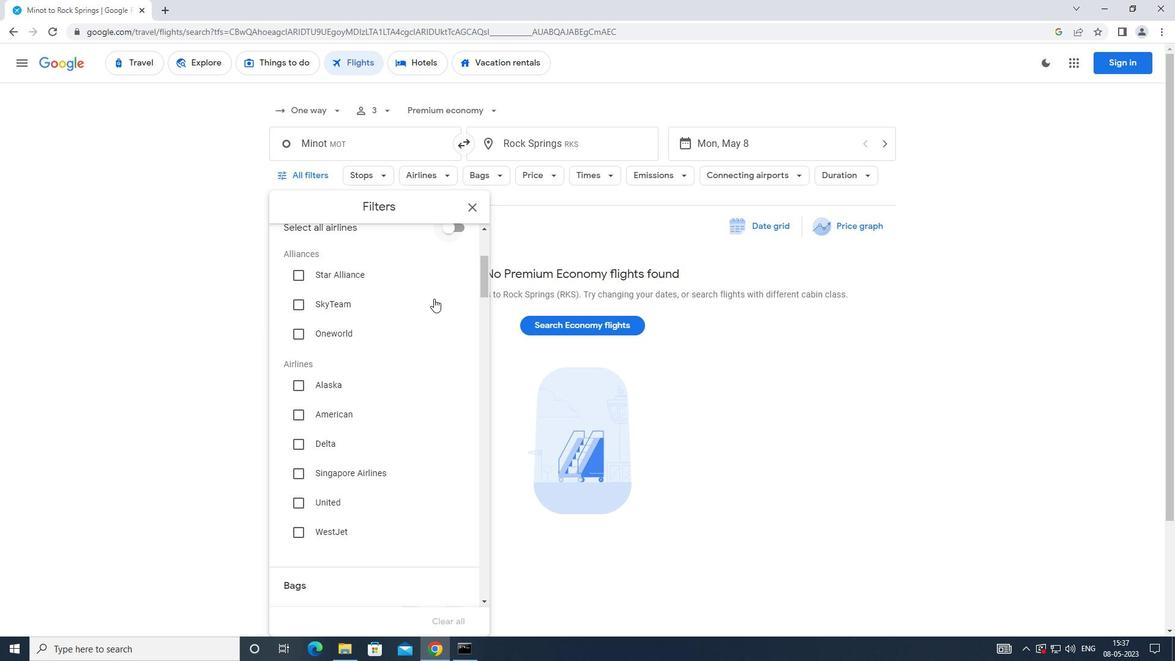 
Action: Mouse scrolled (439, 295) with delta (0, 0)
Screenshot: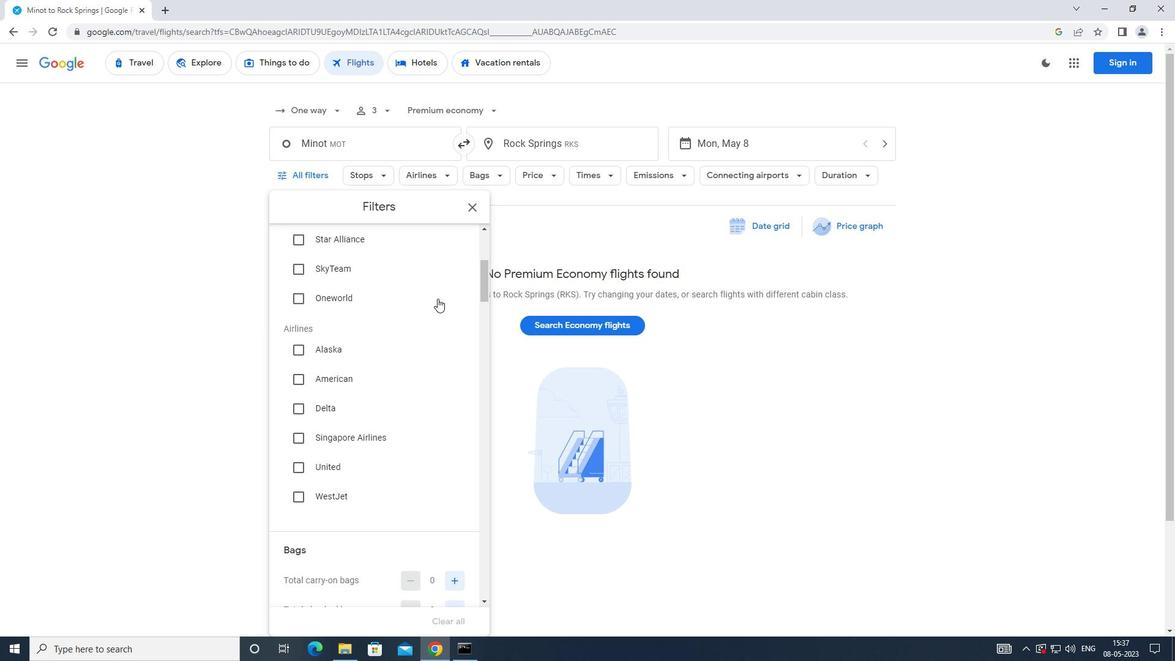 
Action: Mouse scrolled (439, 295) with delta (0, 0)
Screenshot: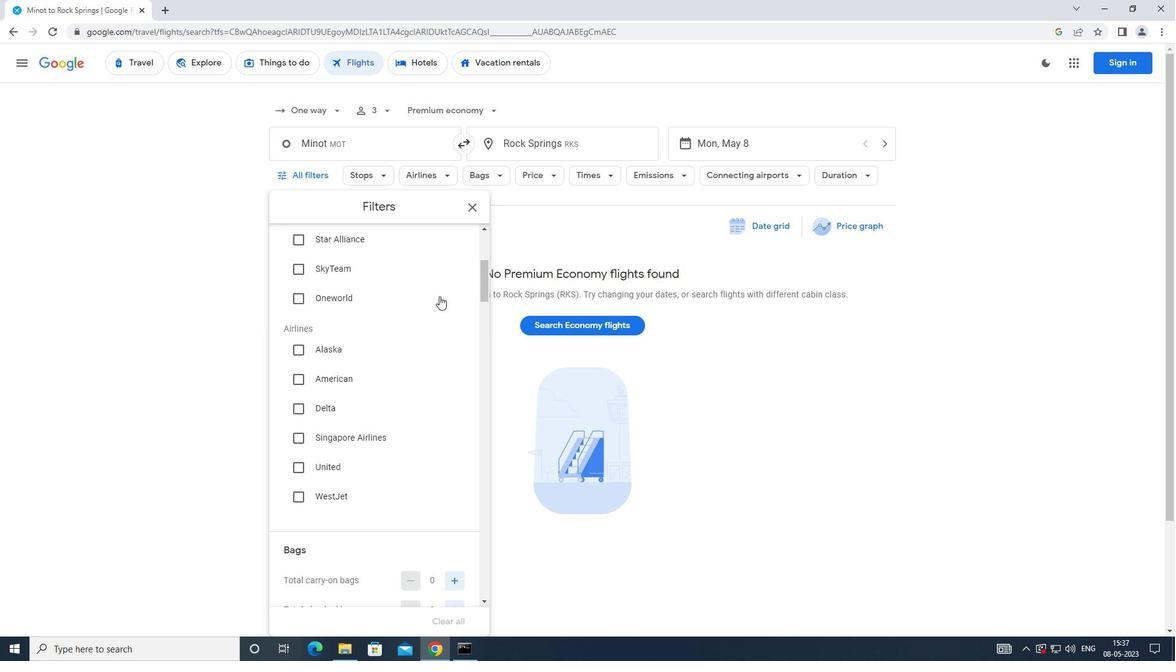 
Action: Mouse scrolled (439, 295) with delta (0, 0)
Screenshot: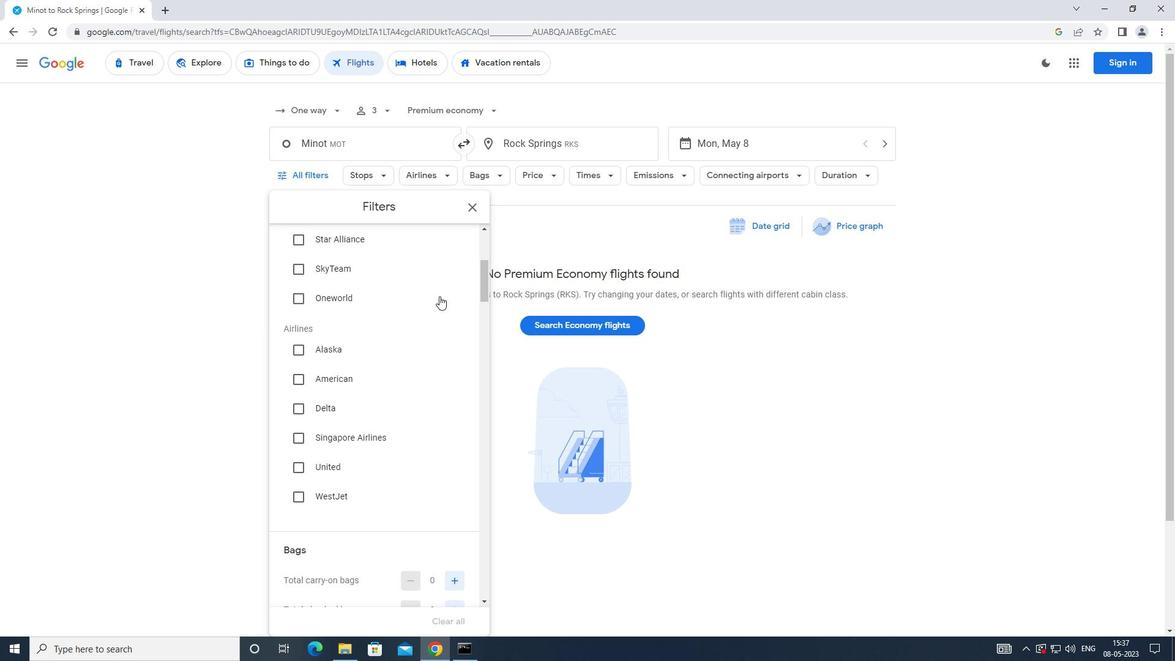 
Action: Mouse moved to (456, 286)
Screenshot: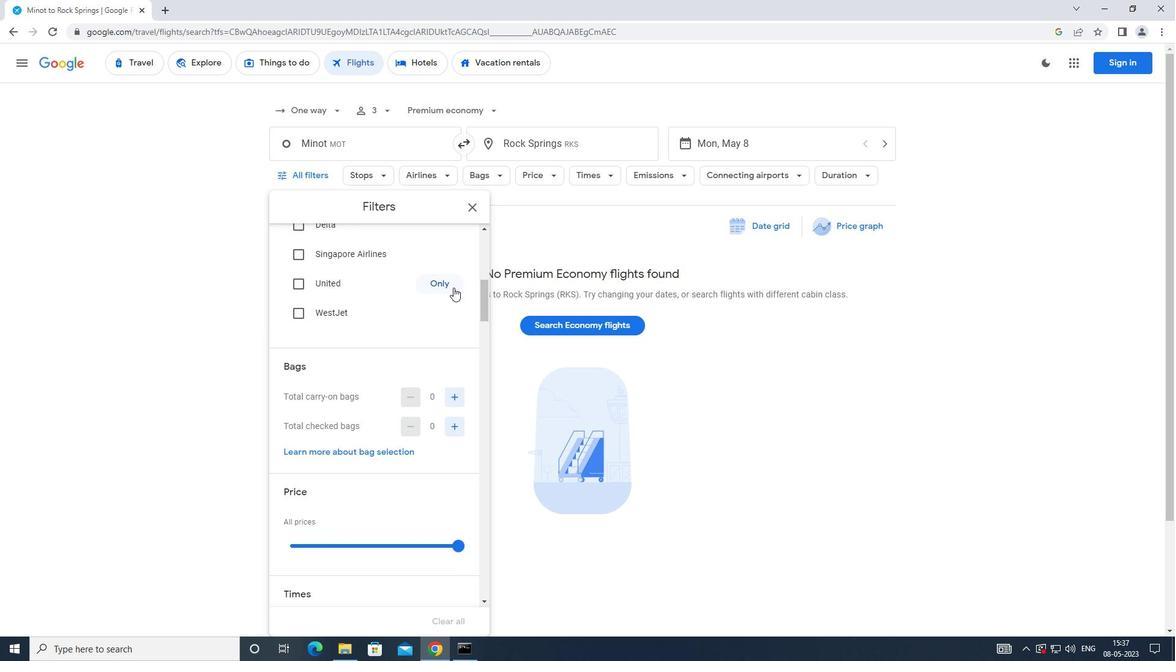 
Action: Mouse scrolled (456, 286) with delta (0, 0)
Screenshot: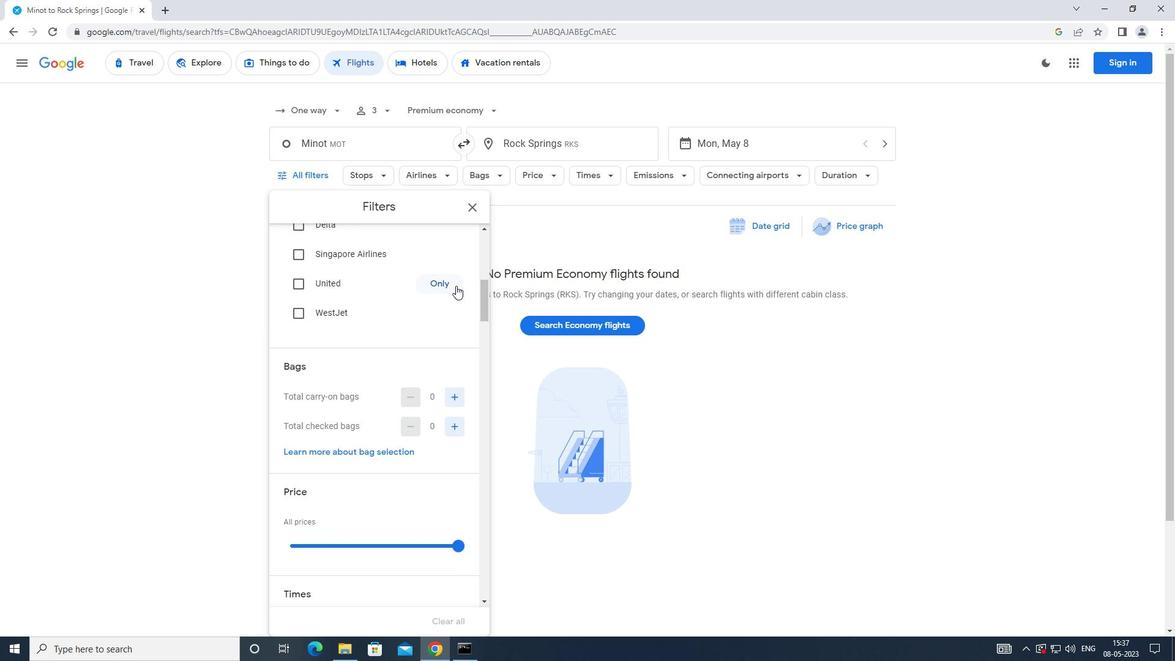 
Action: Mouse scrolled (456, 286) with delta (0, 0)
Screenshot: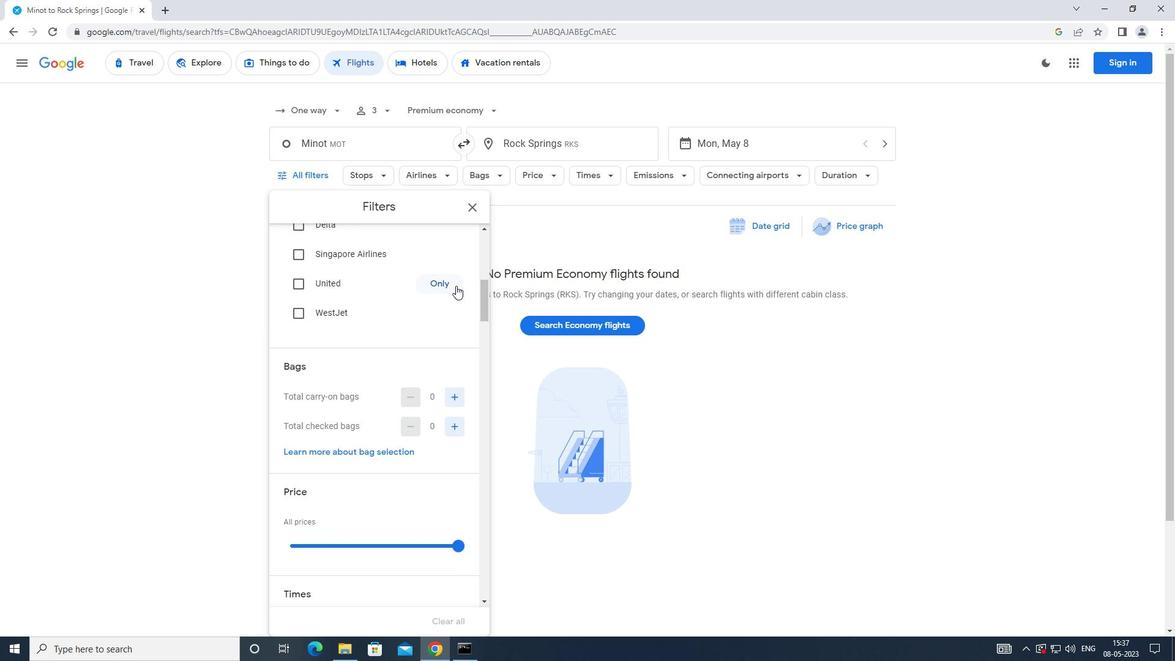 
Action: Mouse scrolled (456, 286) with delta (0, 0)
Screenshot: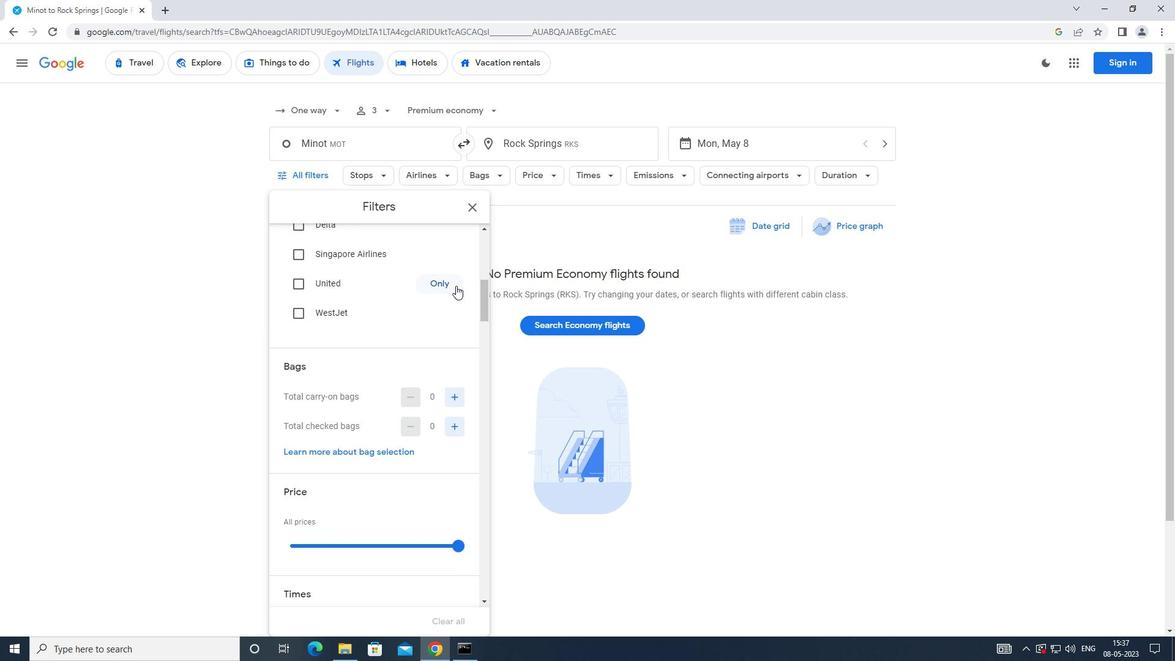 
Action: Mouse moved to (298, 349)
Screenshot: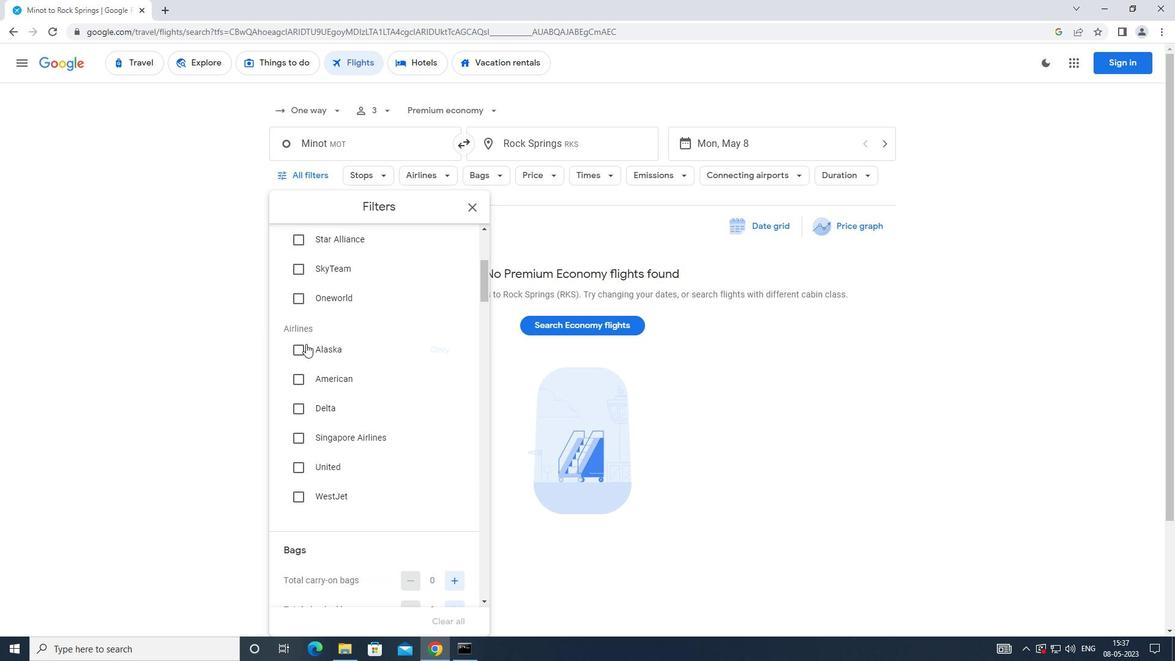 
Action: Mouse pressed left at (298, 349)
Screenshot: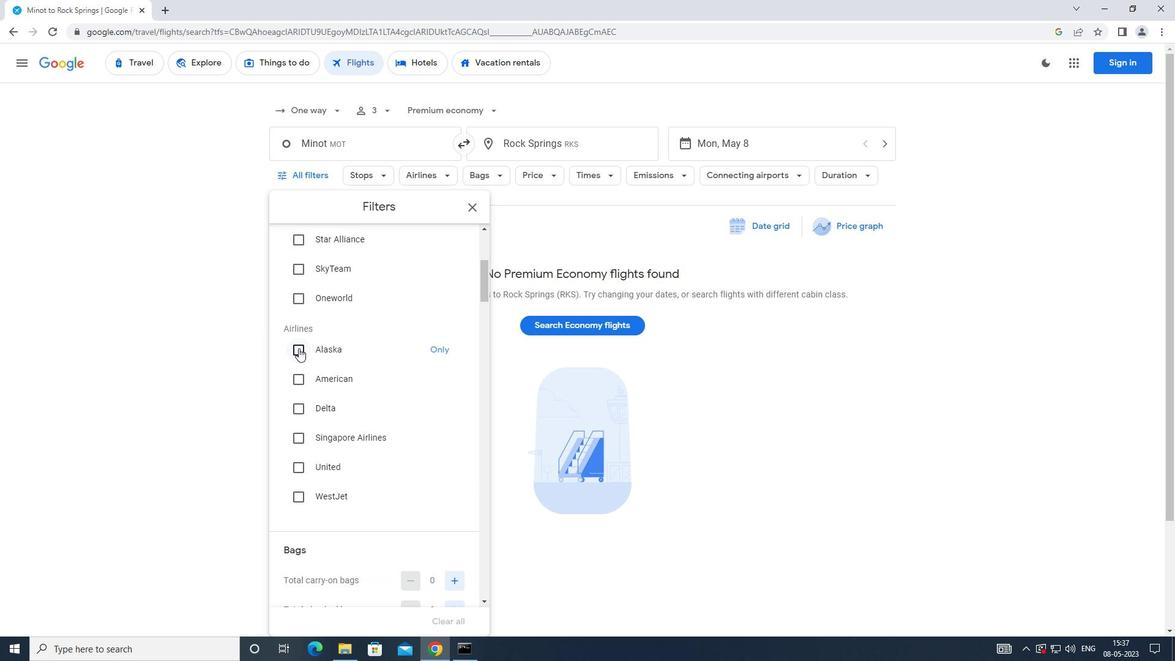 
Action: Mouse moved to (344, 352)
Screenshot: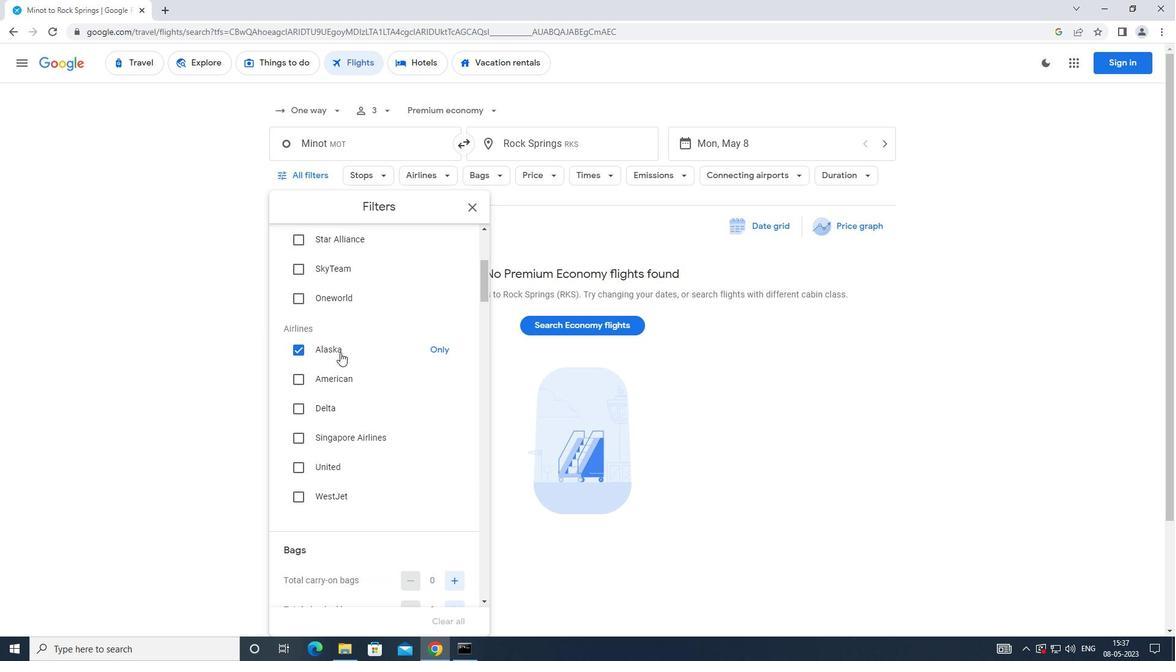 
Action: Mouse scrolled (344, 351) with delta (0, 0)
Screenshot: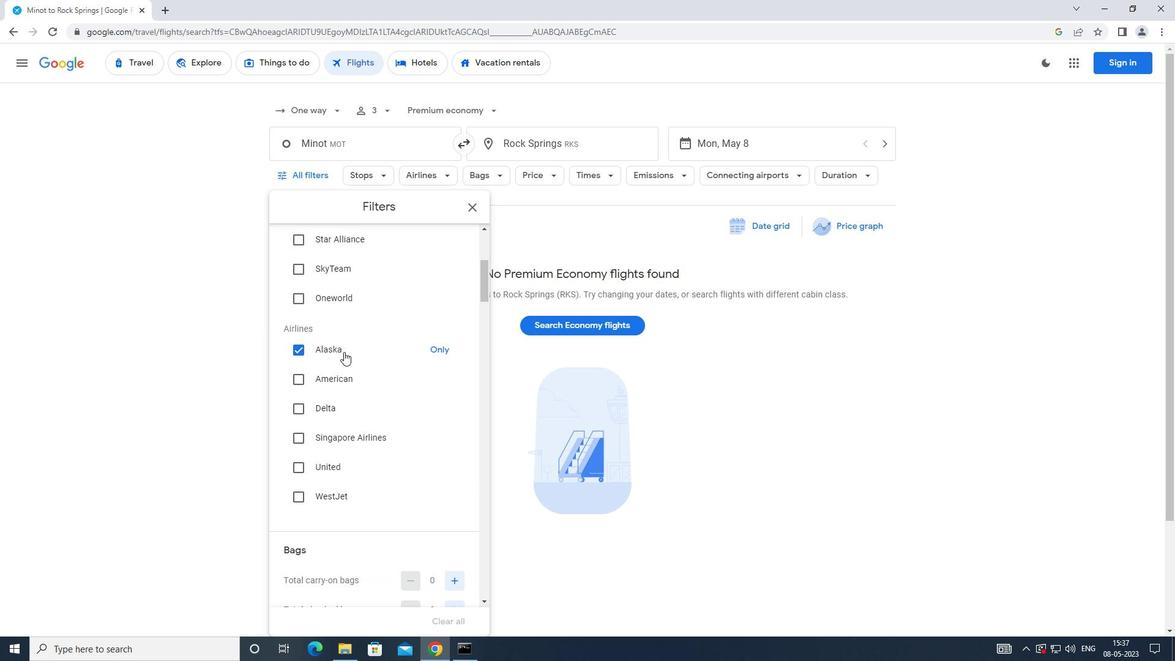 
Action: Mouse moved to (346, 352)
Screenshot: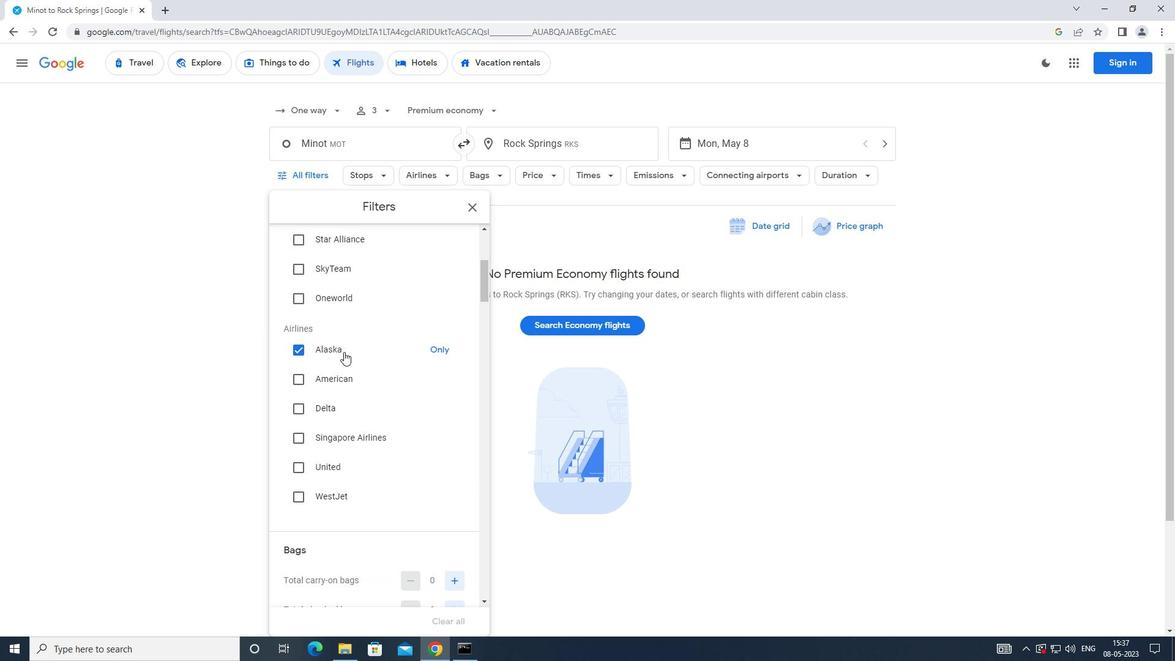 
Action: Mouse scrolled (346, 351) with delta (0, 0)
Screenshot: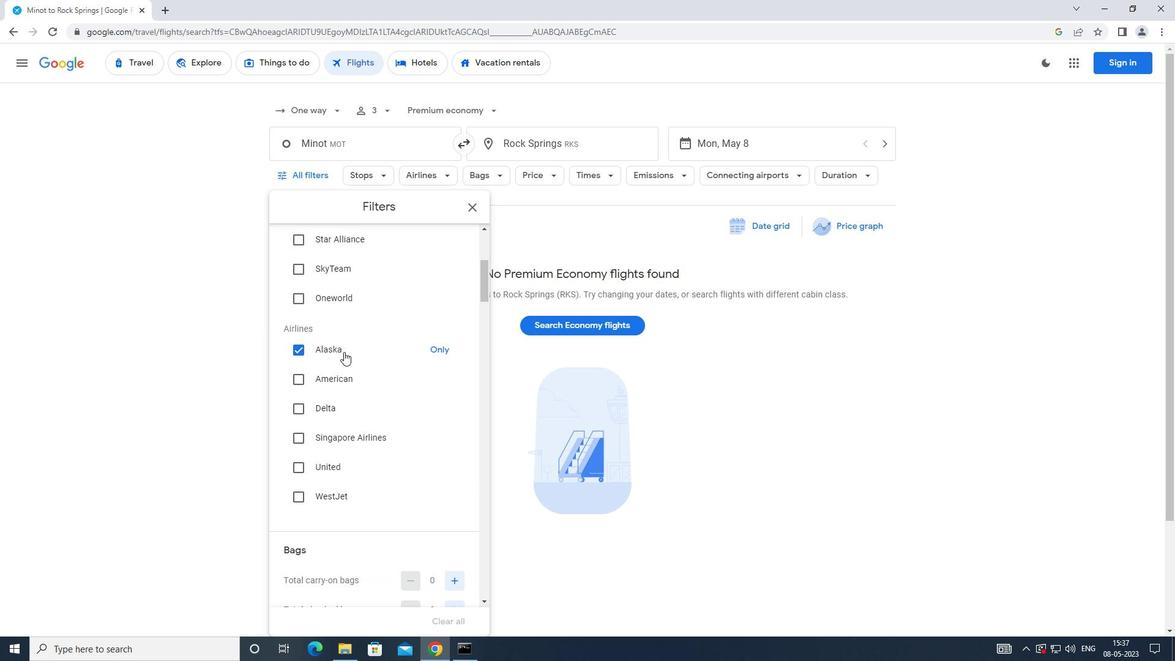 
Action: Mouse moved to (347, 352)
Screenshot: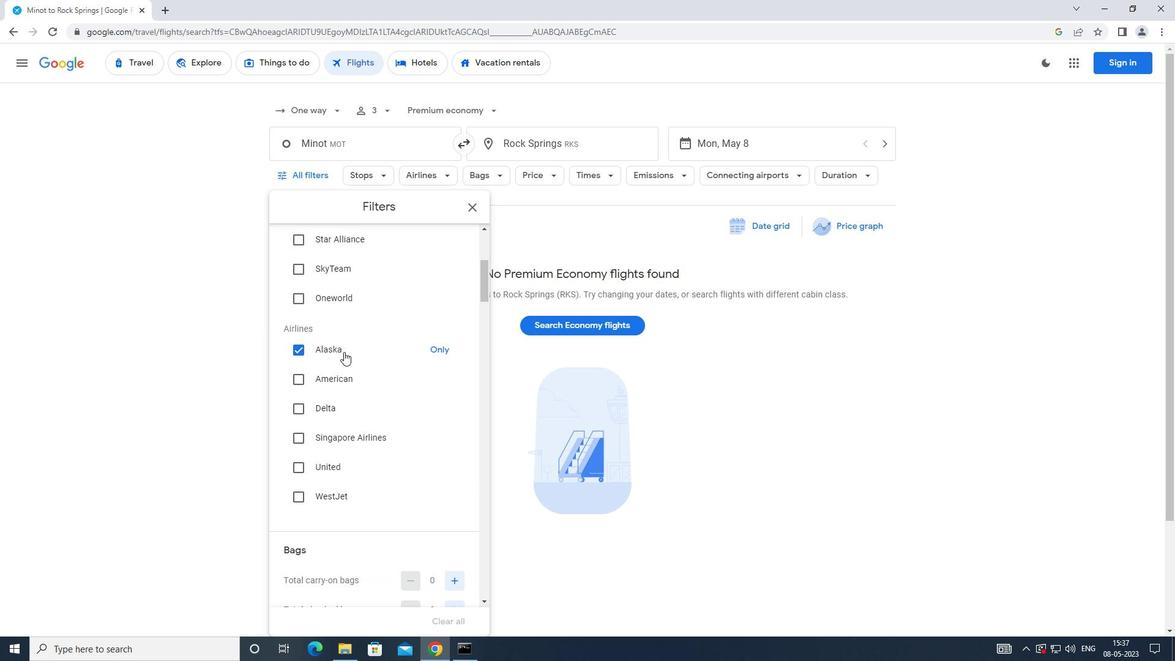 
Action: Mouse scrolled (347, 351) with delta (0, 0)
Screenshot: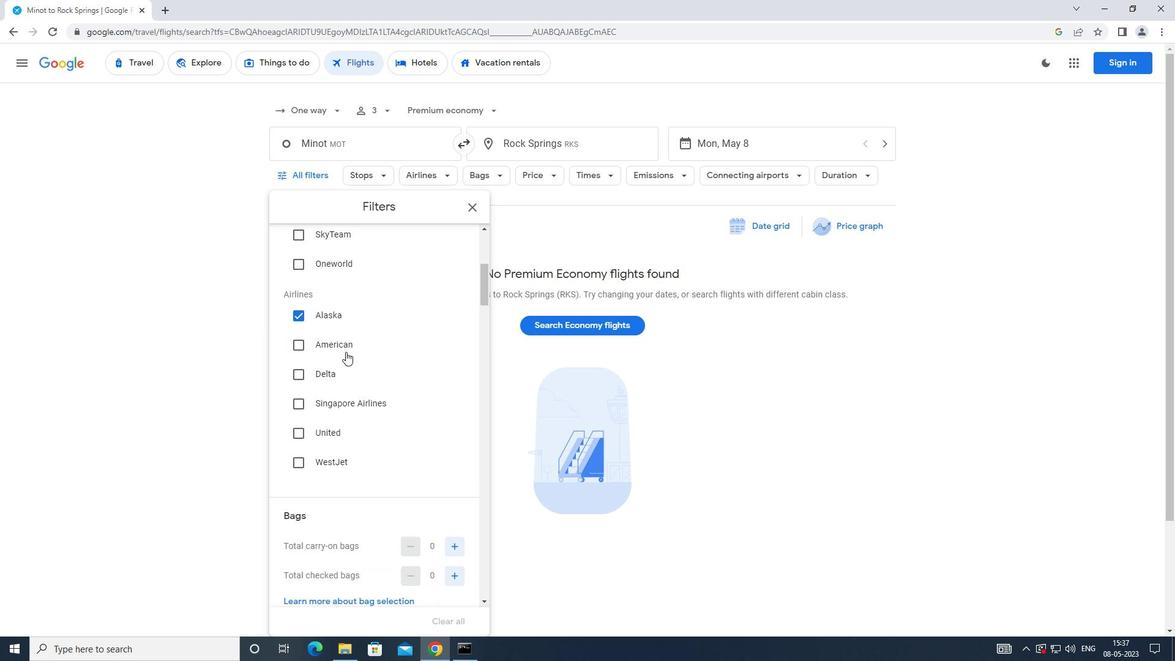 
Action: Mouse moved to (355, 347)
Screenshot: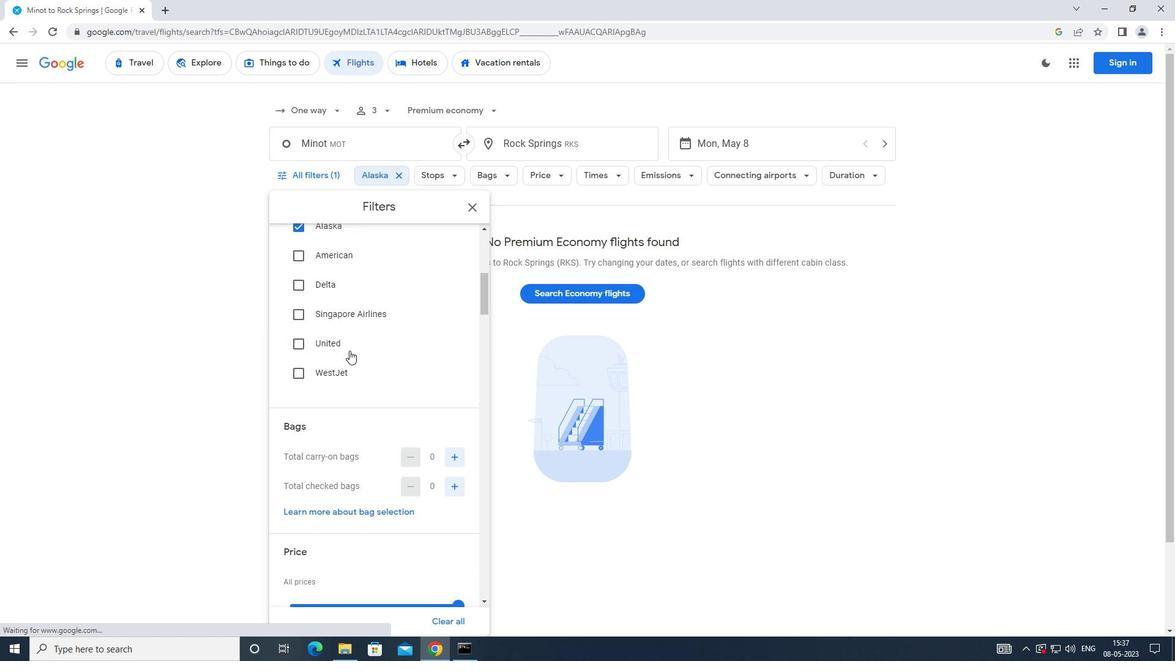 
Action: Mouse scrolled (355, 347) with delta (0, 0)
Screenshot: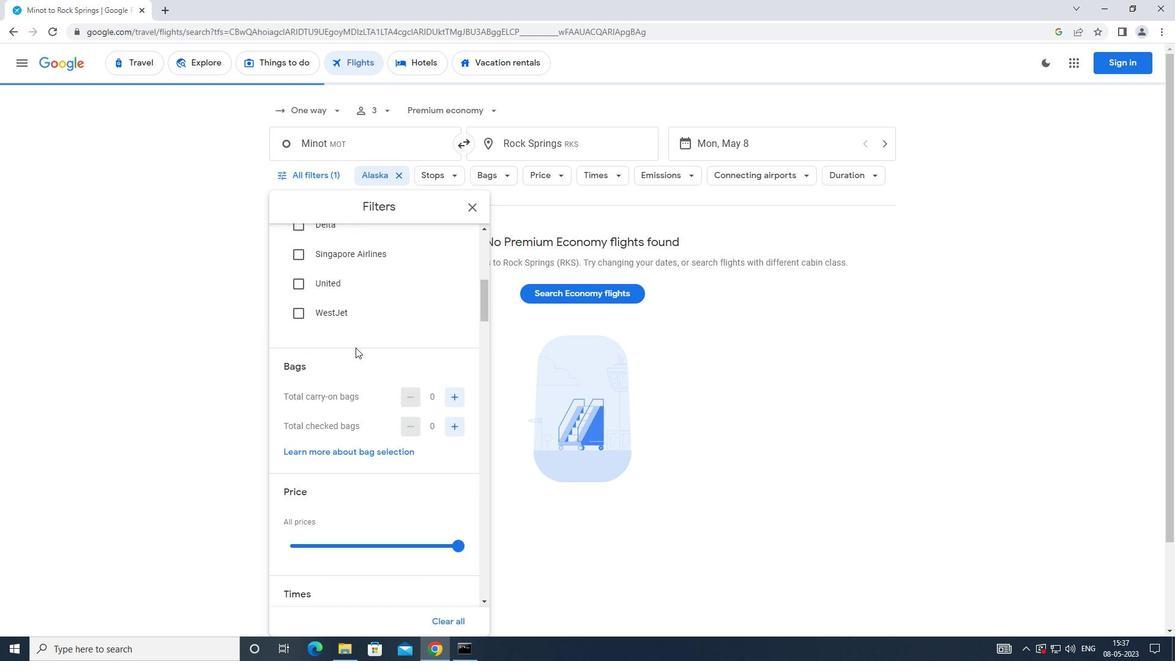 
Action: Mouse scrolled (355, 347) with delta (0, 0)
Screenshot: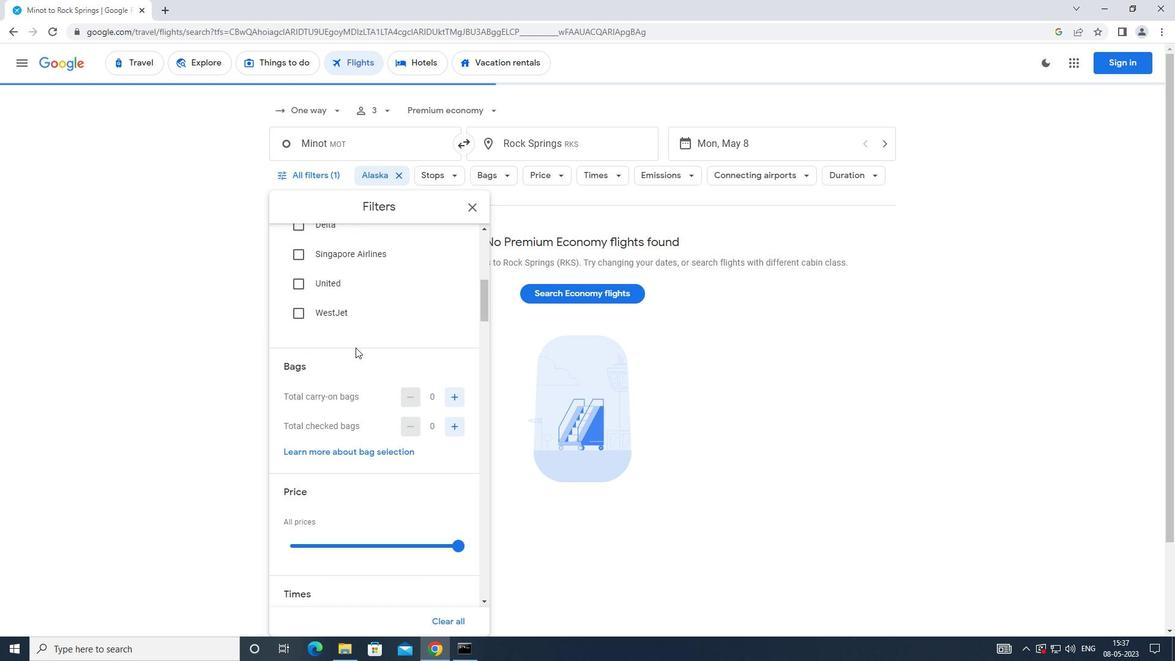 
Action: Mouse moved to (458, 278)
Screenshot: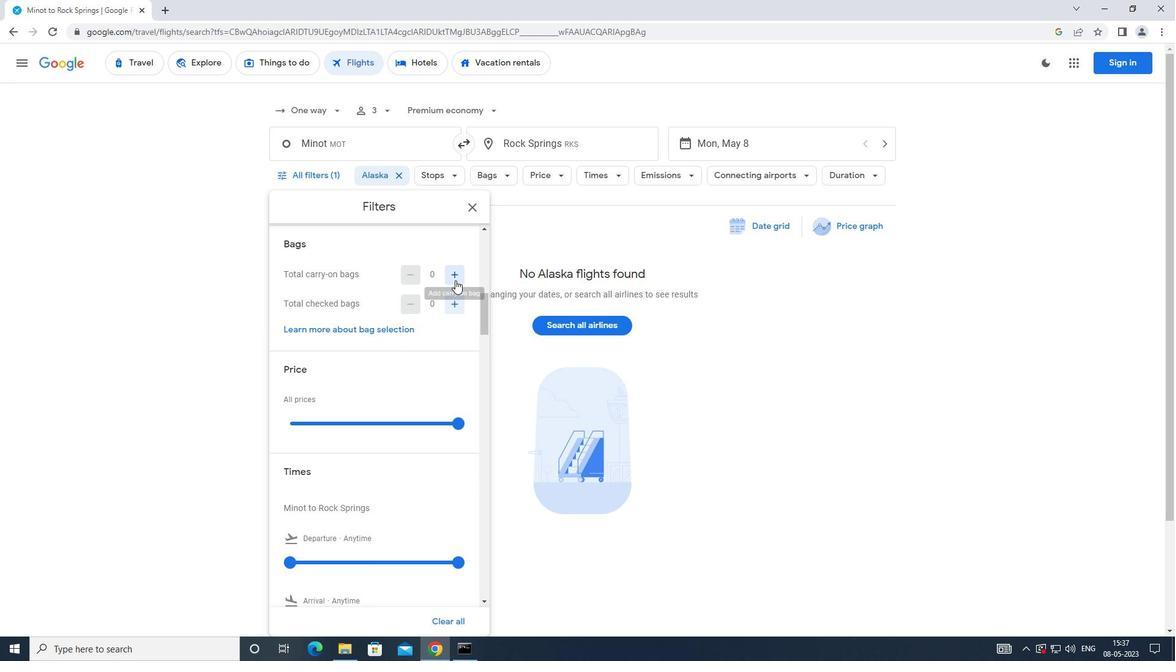 
Action: Mouse pressed left at (458, 278)
Screenshot: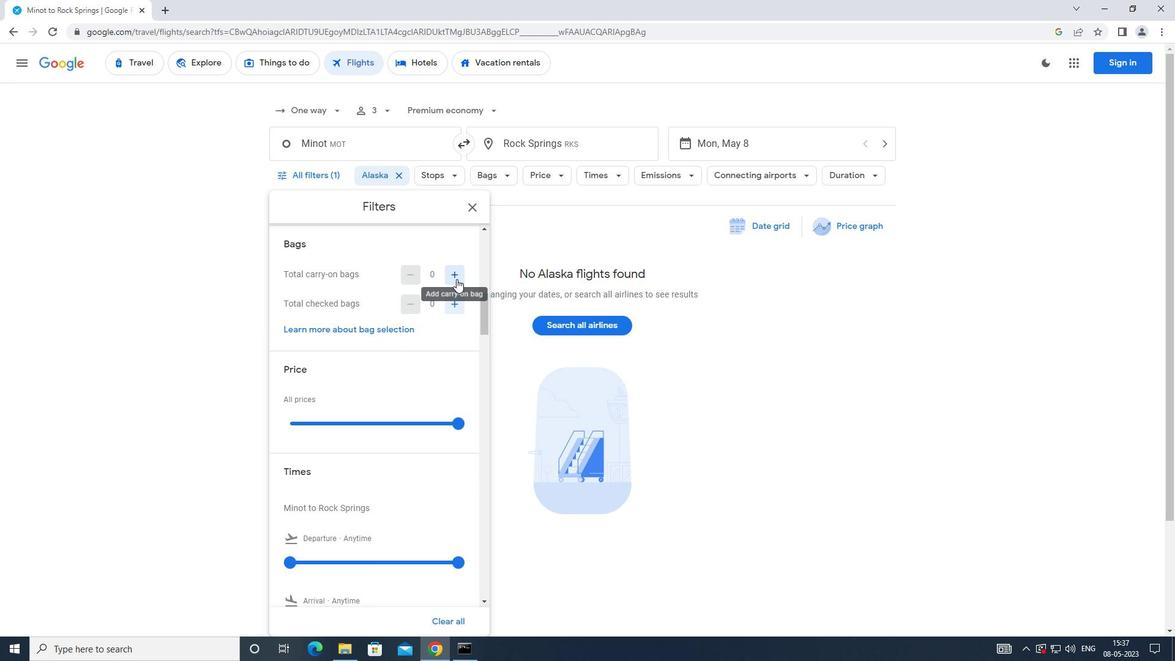 
Action: Mouse moved to (459, 278)
Screenshot: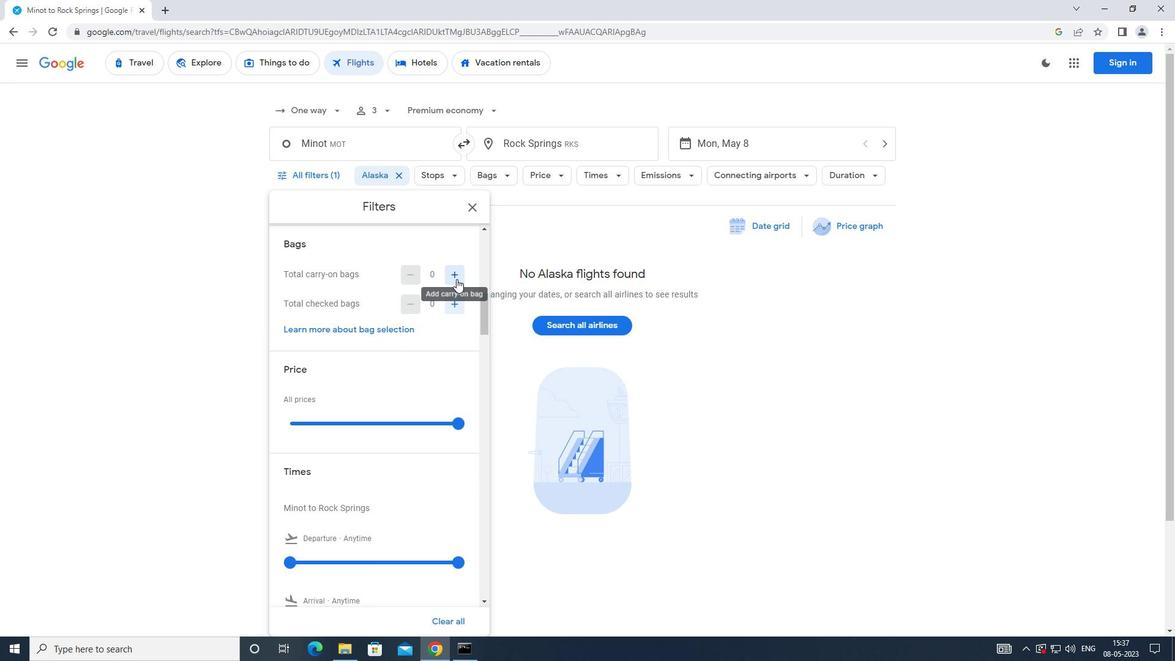 
Action: Mouse pressed left at (459, 278)
Screenshot: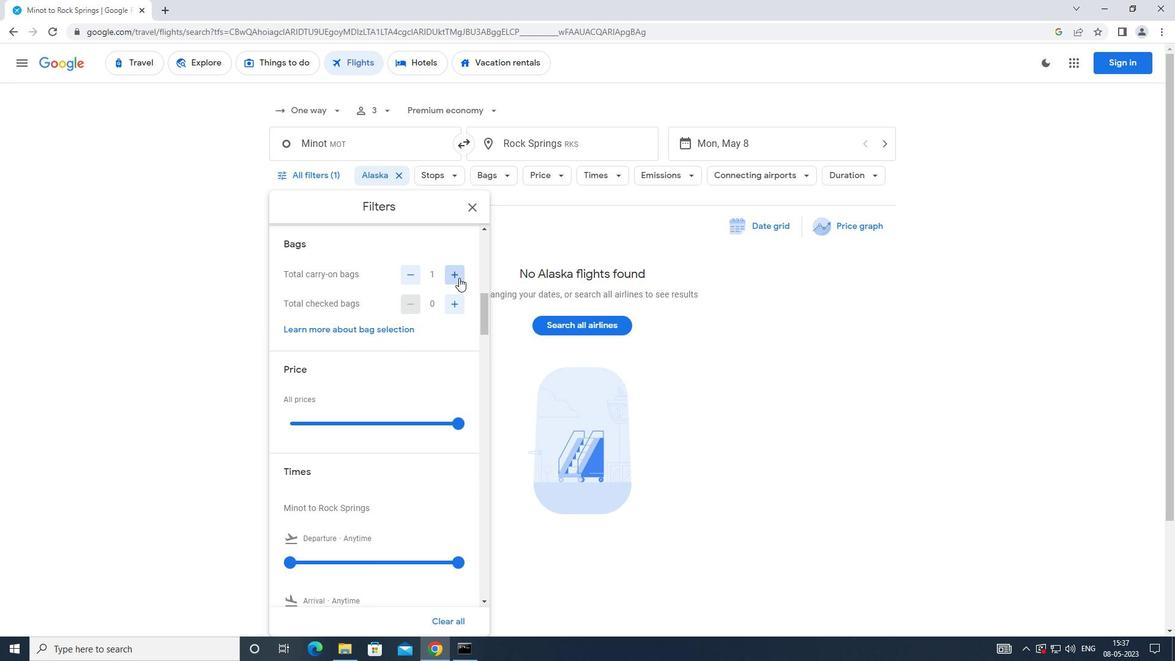 
Action: Mouse moved to (459, 284)
Screenshot: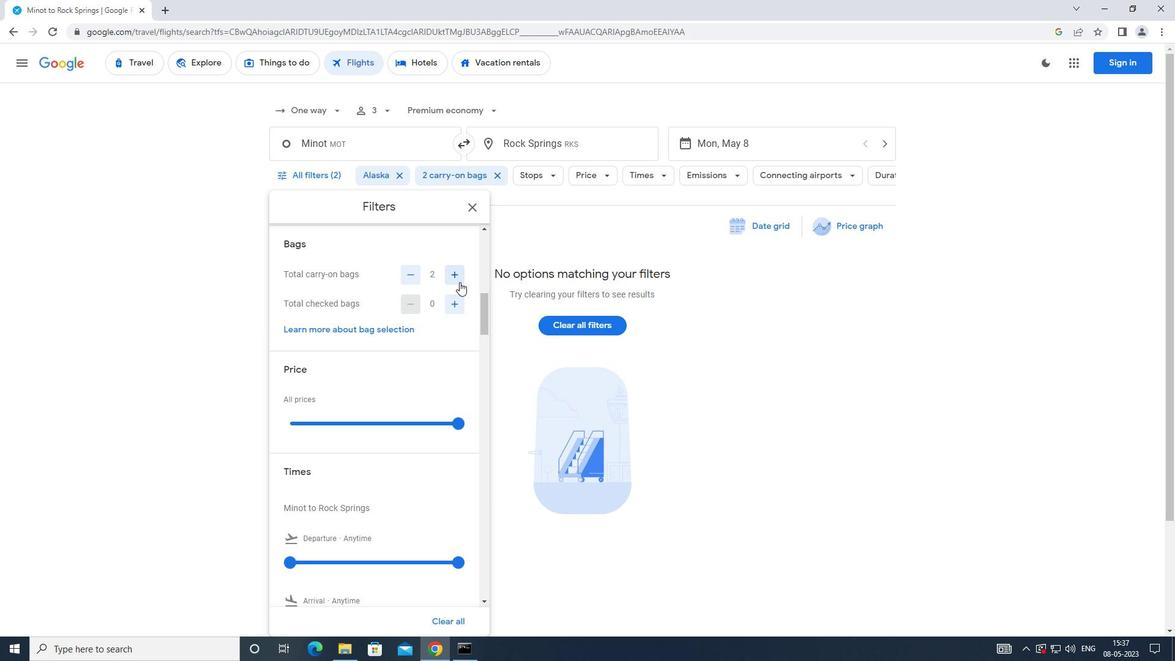 
Action: Mouse scrolled (459, 284) with delta (0, 0)
Screenshot: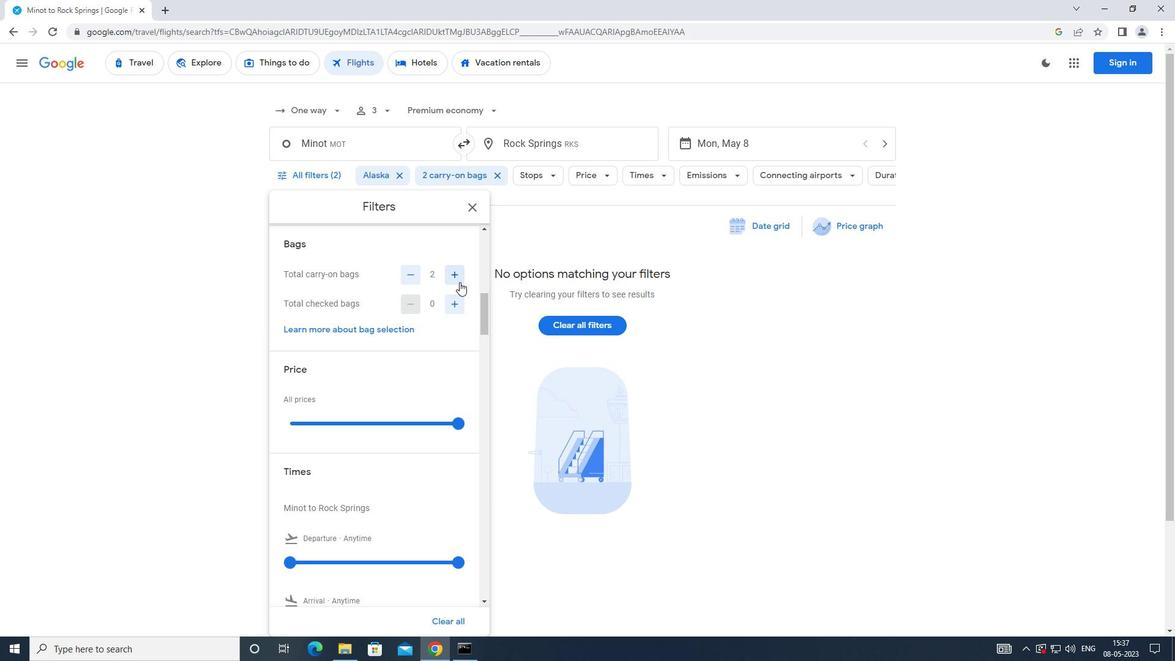 
Action: Mouse moved to (456, 249)
Screenshot: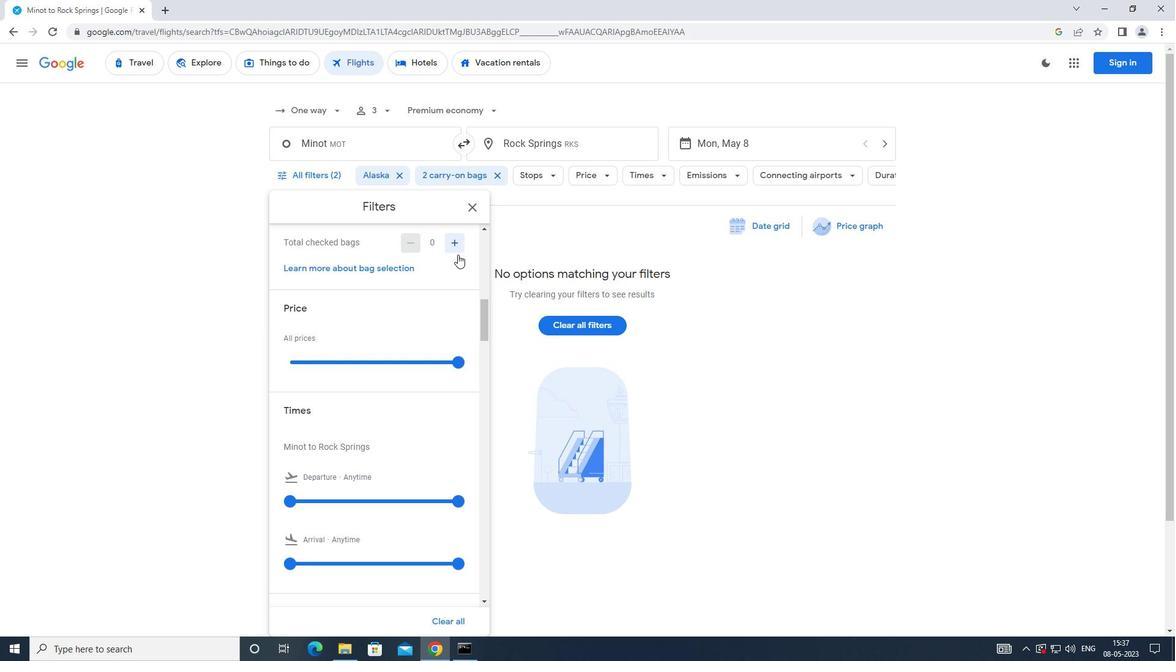 
Action: Mouse pressed left at (456, 249)
Screenshot: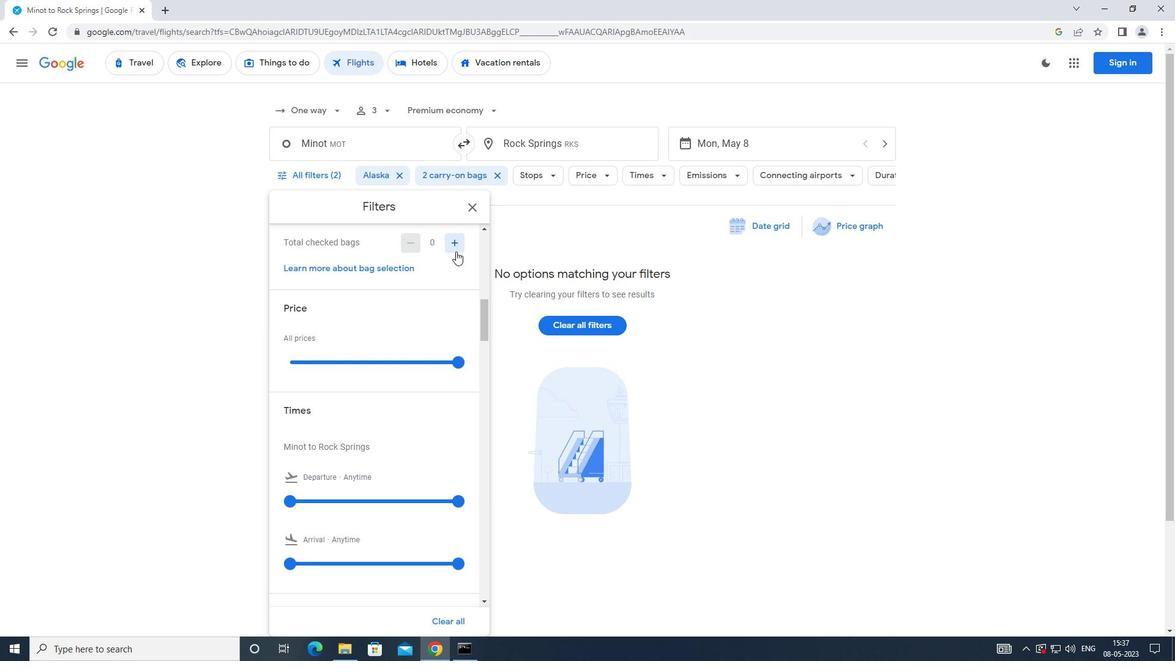
Action: Mouse pressed left at (456, 249)
Screenshot: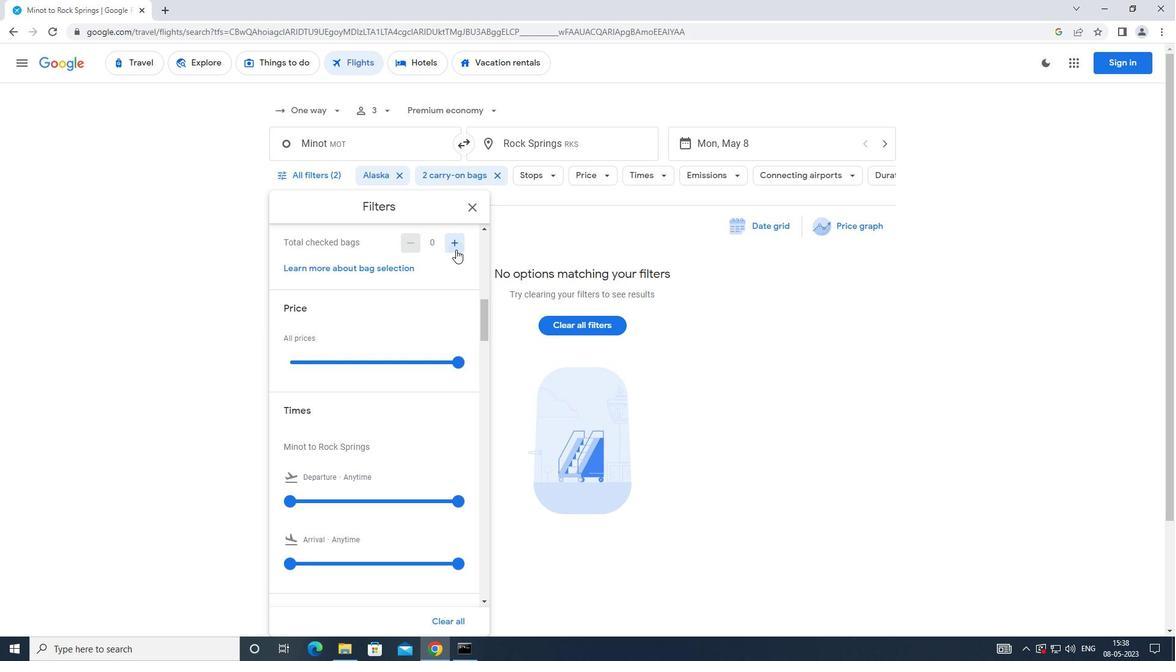 
Action: Mouse pressed left at (456, 249)
Screenshot: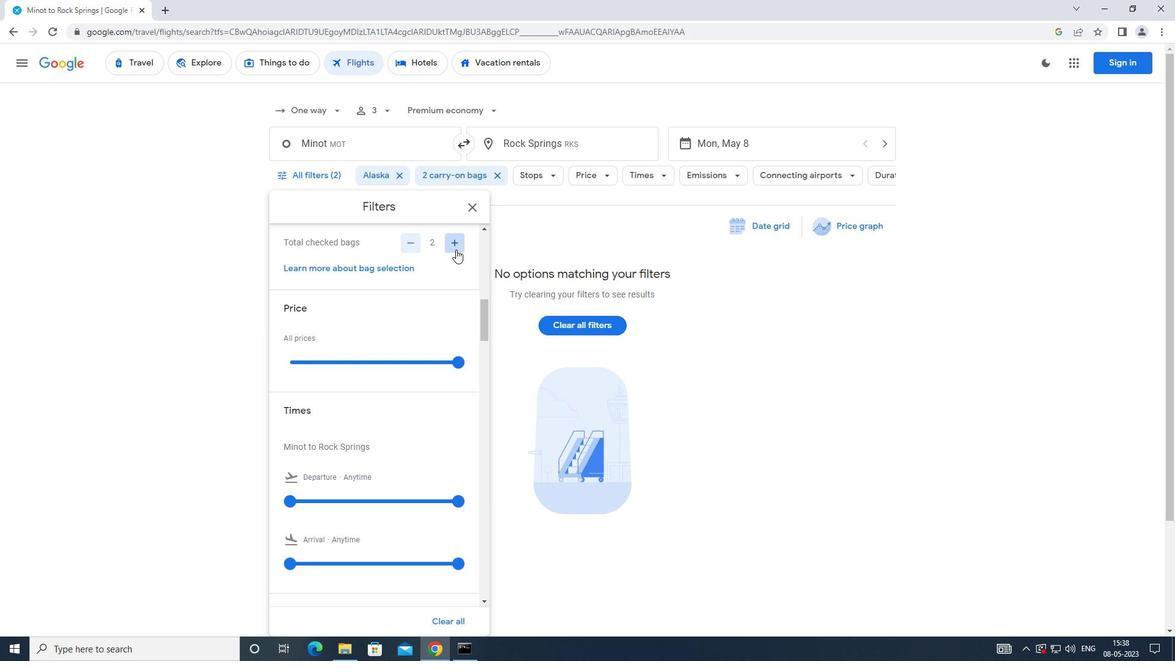 
Action: Mouse moved to (456, 249)
Screenshot: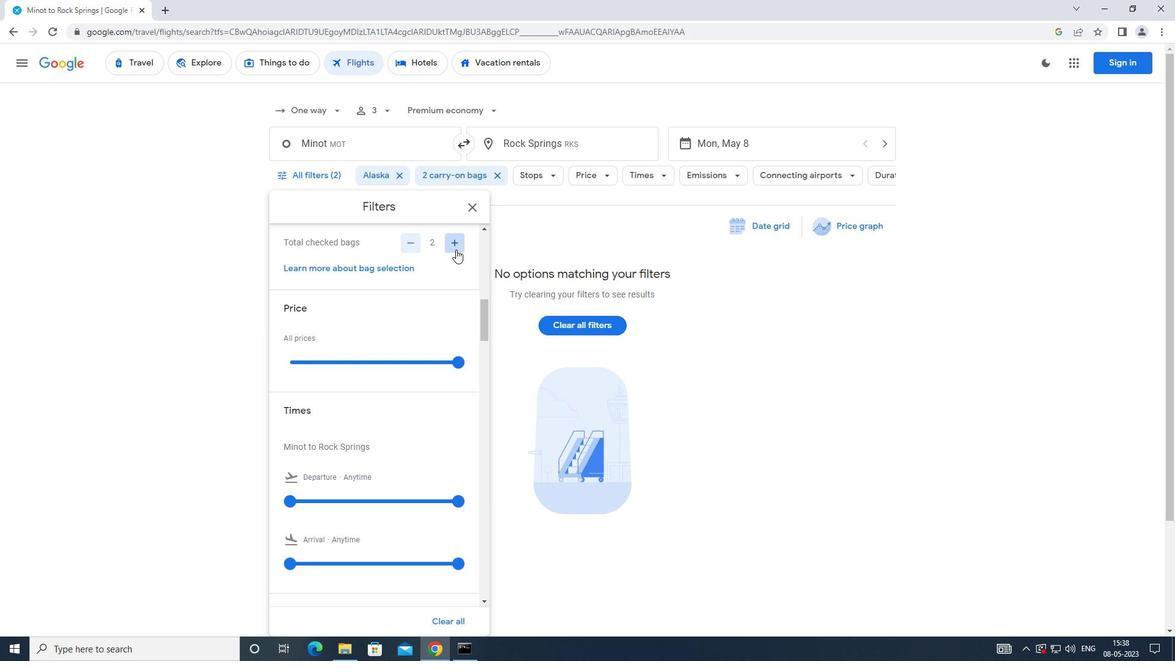
Action: Mouse pressed left at (456, 249)
Screenshot: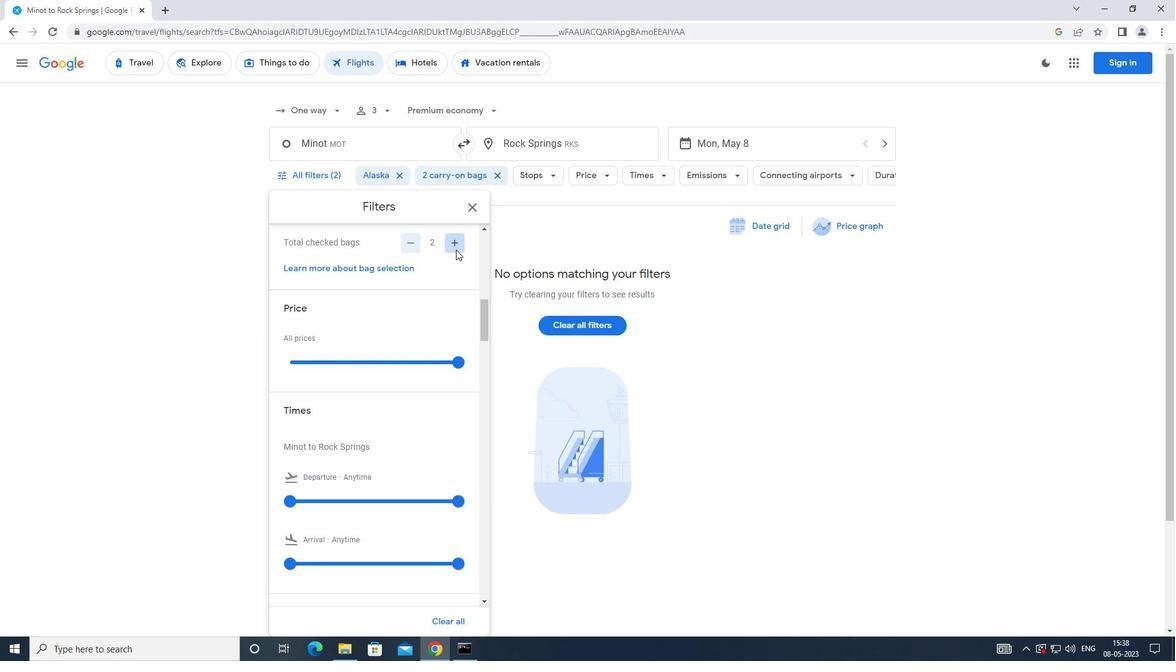
Action: Mouse moved to (455, 287)
Screenshot: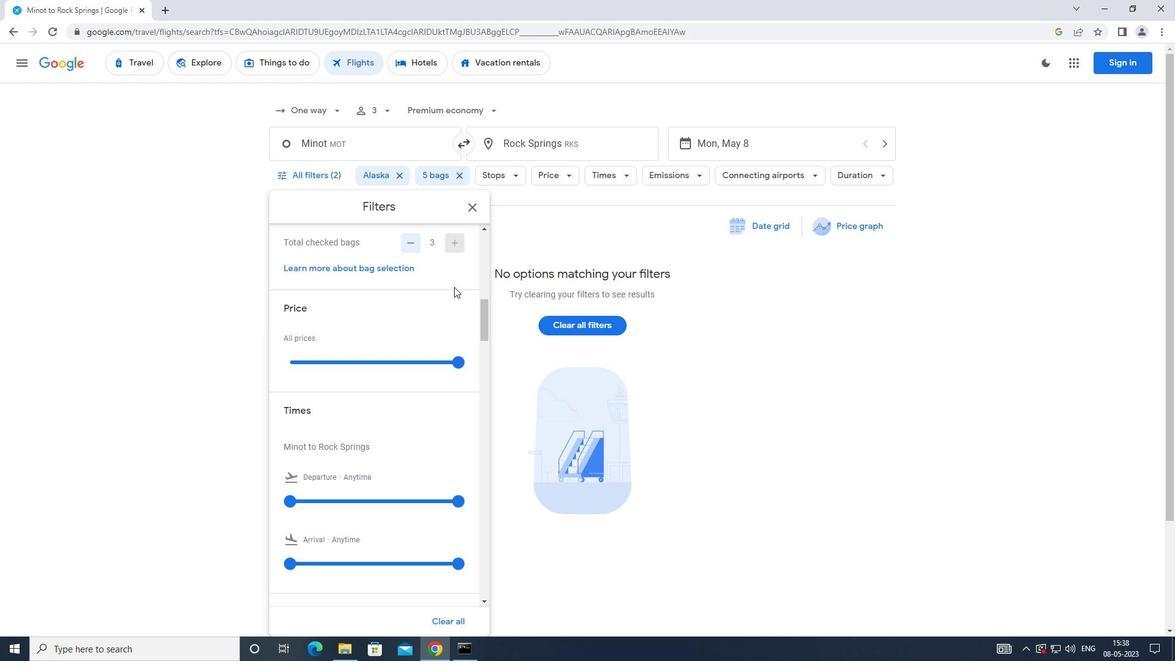 
Action: Mouse scrolled (455, 286) with delta (0, 0)
Screenshot: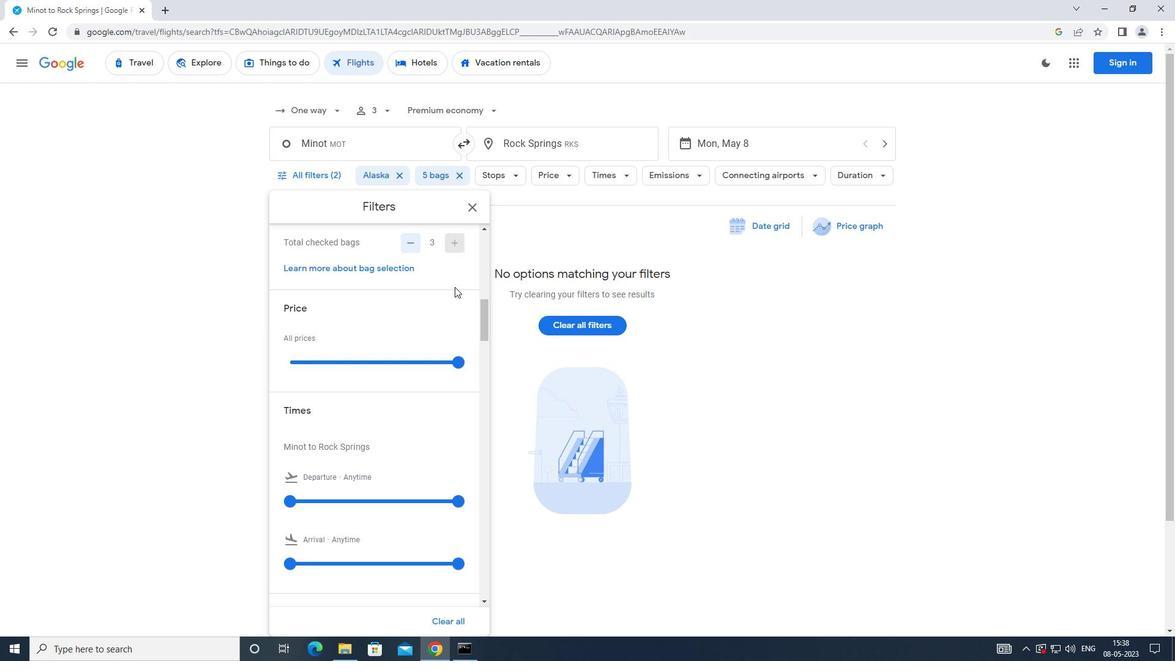 
Action: Mouse moved to (456, 293)
Screenshot: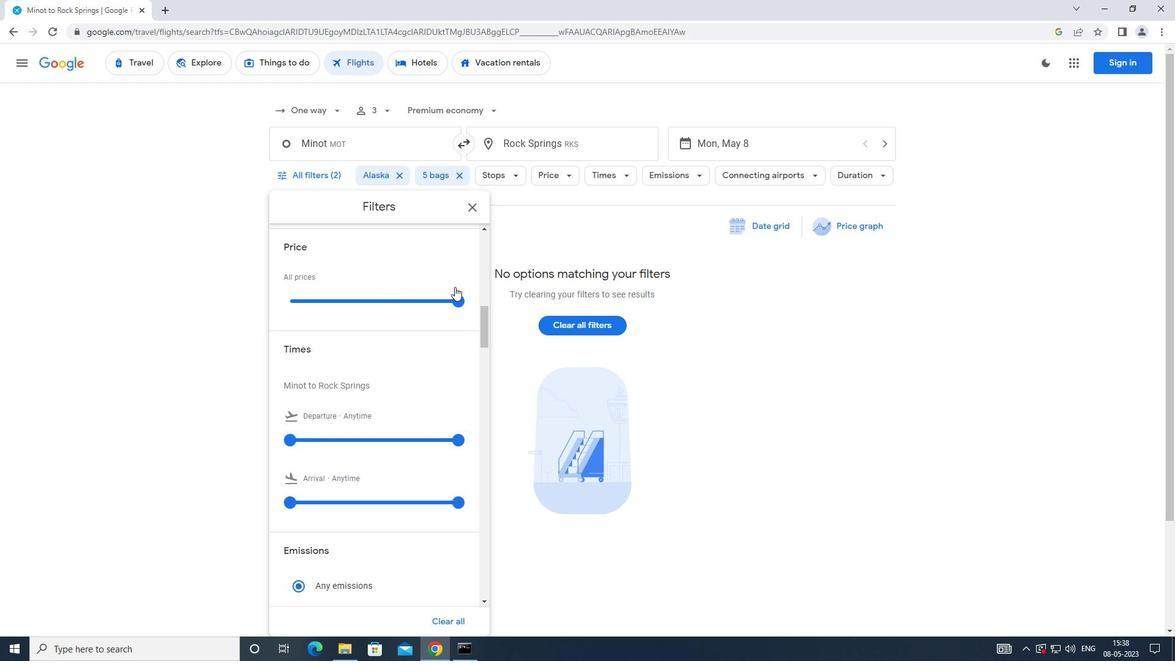 
Action: Mouse pressed left at (456, 293)
Screenshot: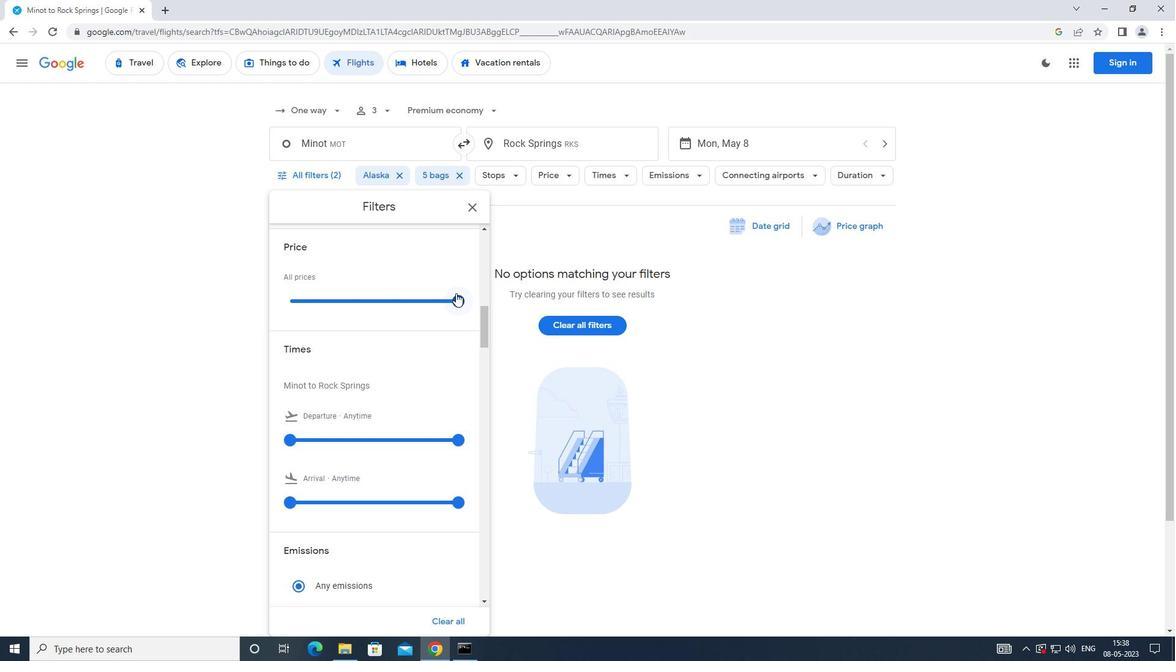
Action: Mouse moved to (448, 296)
Screenshot: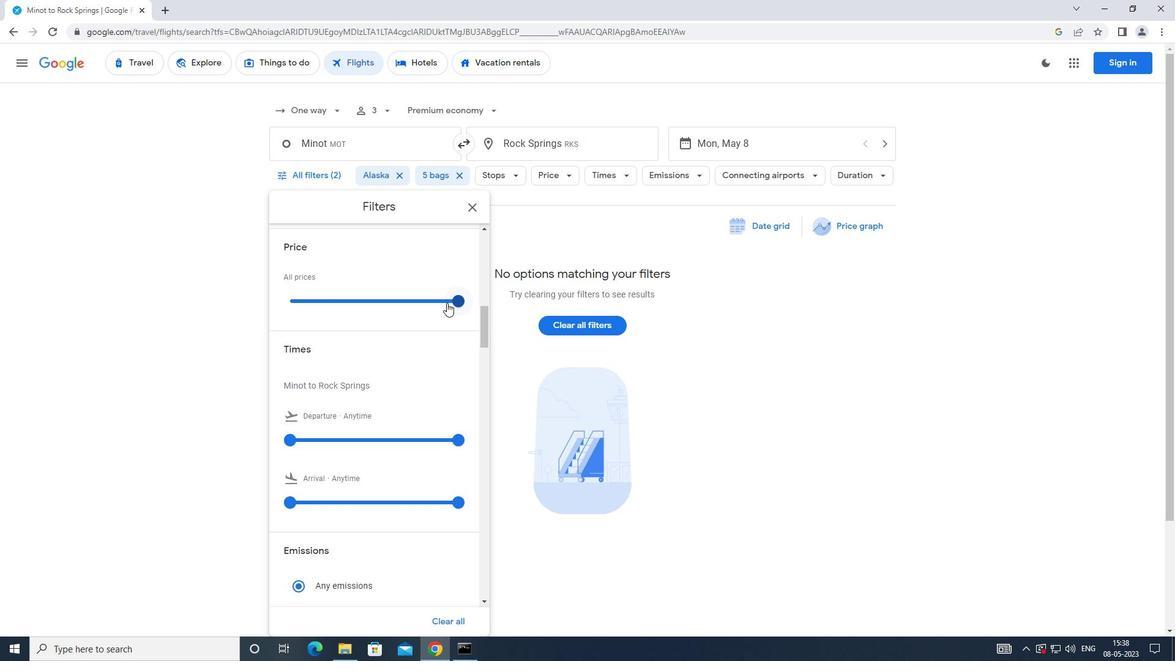 
Action: Mouse scrolled (448, 295) with delta (0, 0)
Screenshot: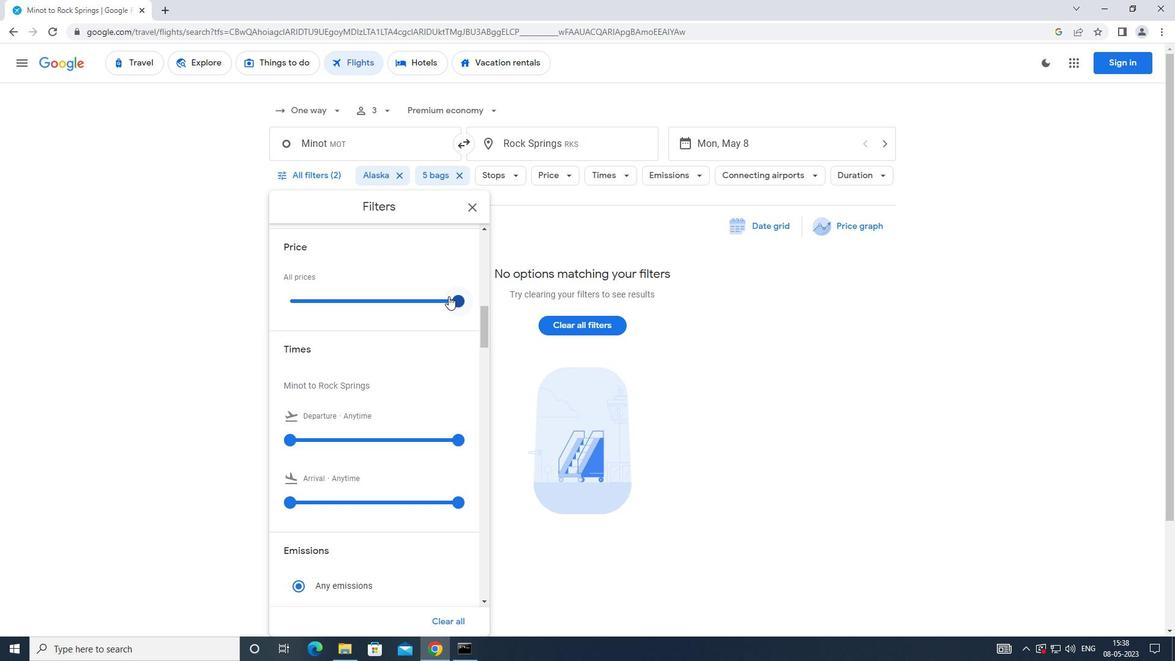 
Action: Mouse scrolled (448, 295) with delta (0, 0)
Screenshot: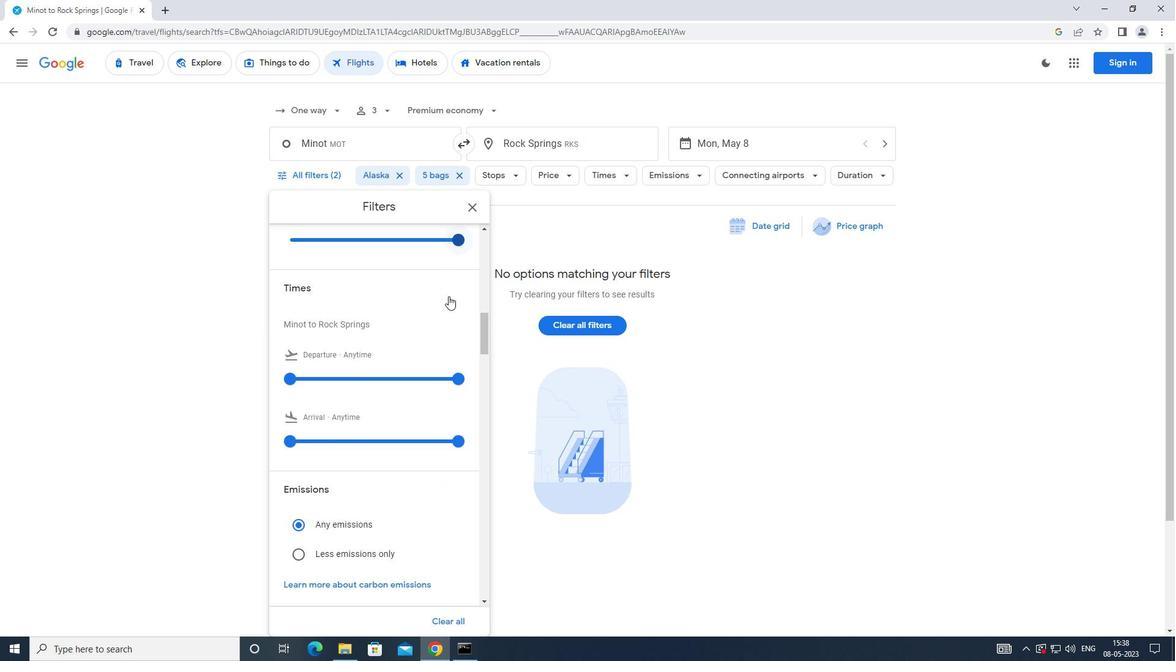 
Action: Mouse moved to (284, 319)
Screenshot: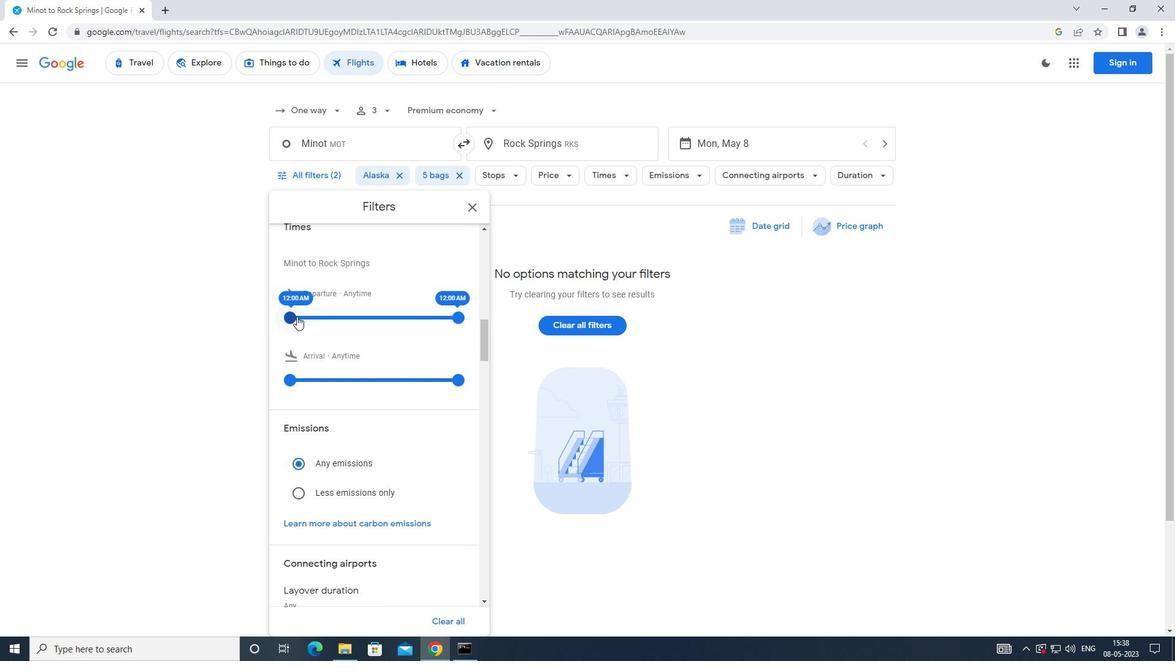 
Action: Mouse pressed left at (284, 319)
Screenshot: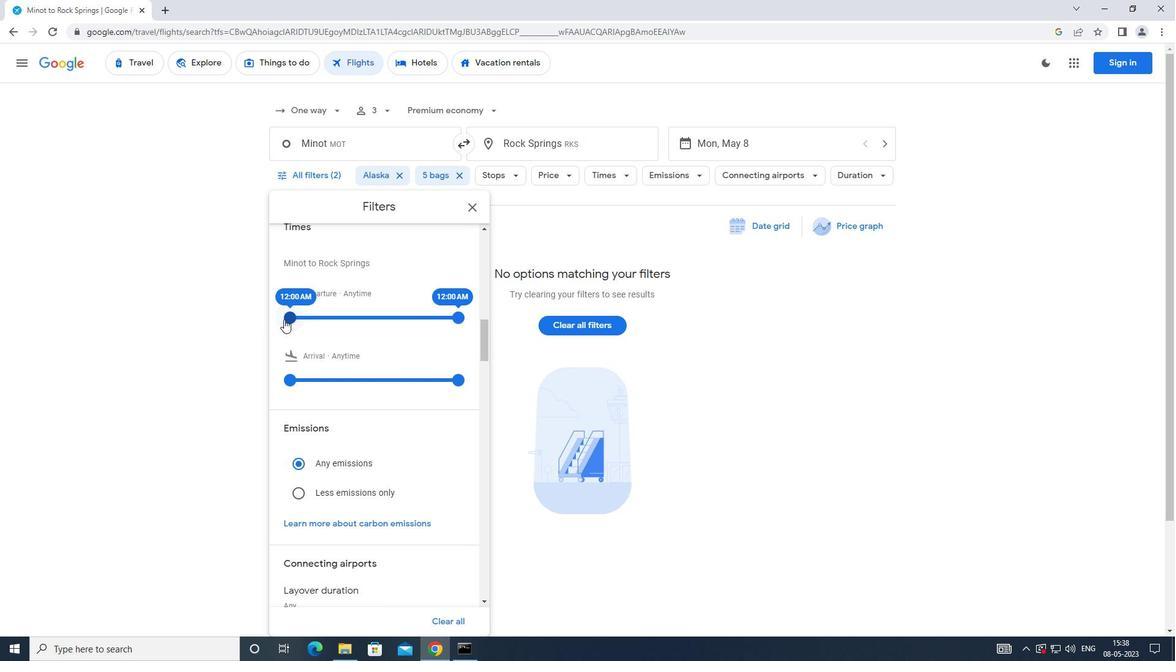 
Action: Mouse moved to (460, 320)
Screenshot: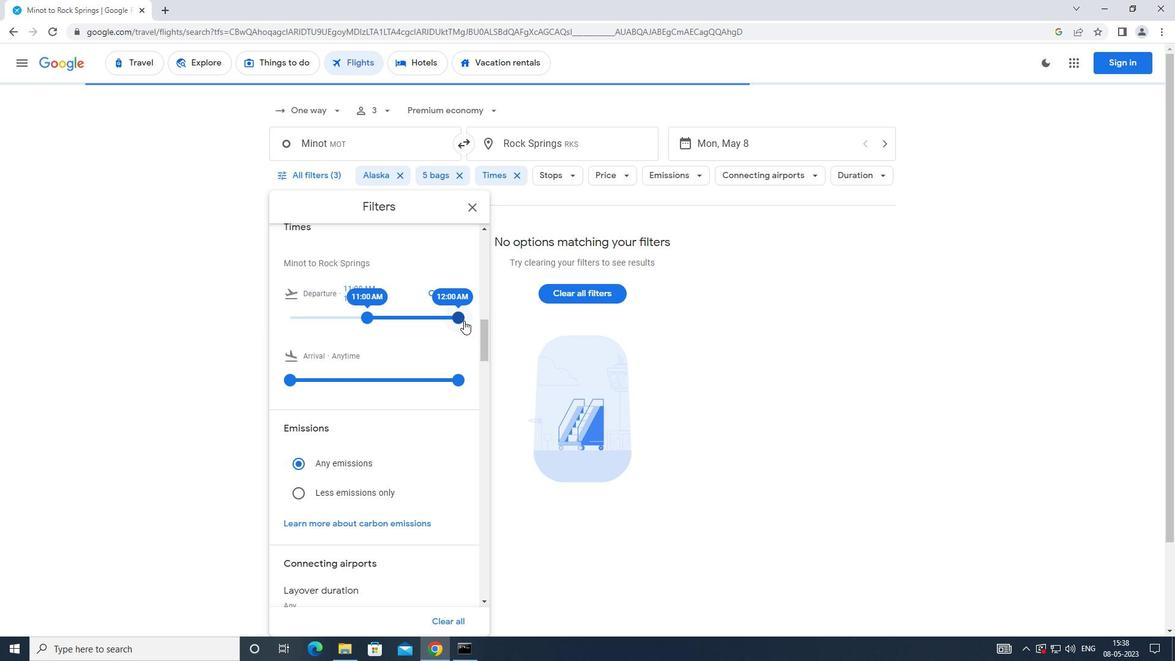 
Action: Mouse pressed left at (460, 320)
Screenshot: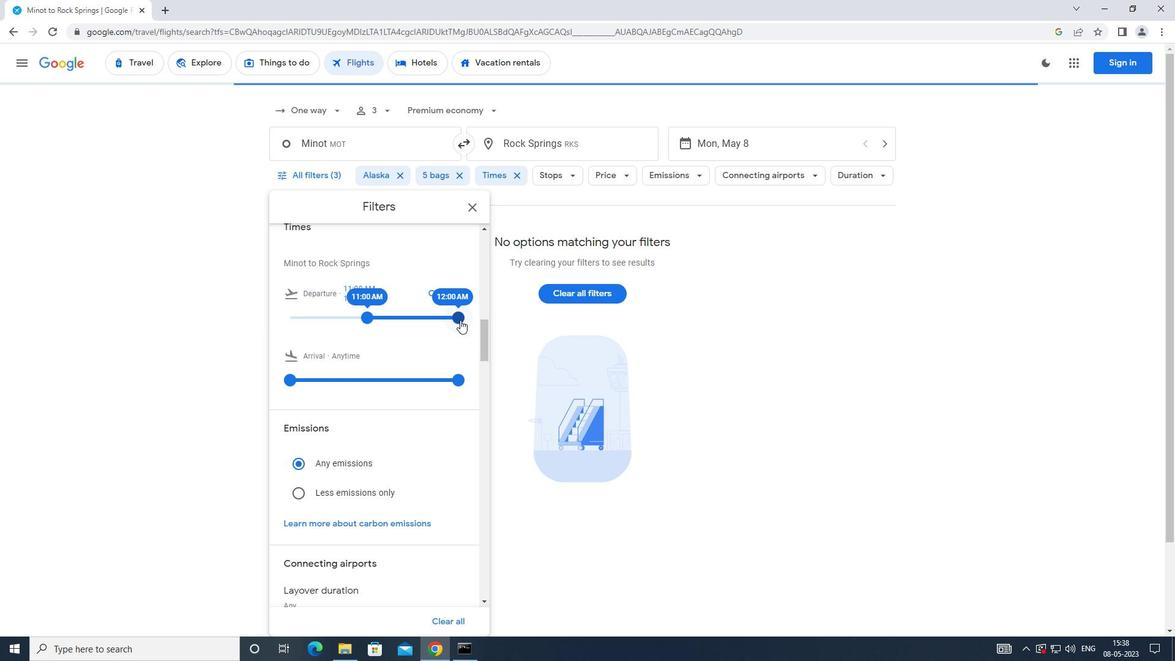 
Action: Mouse moved to (475, 210)
Screenshot: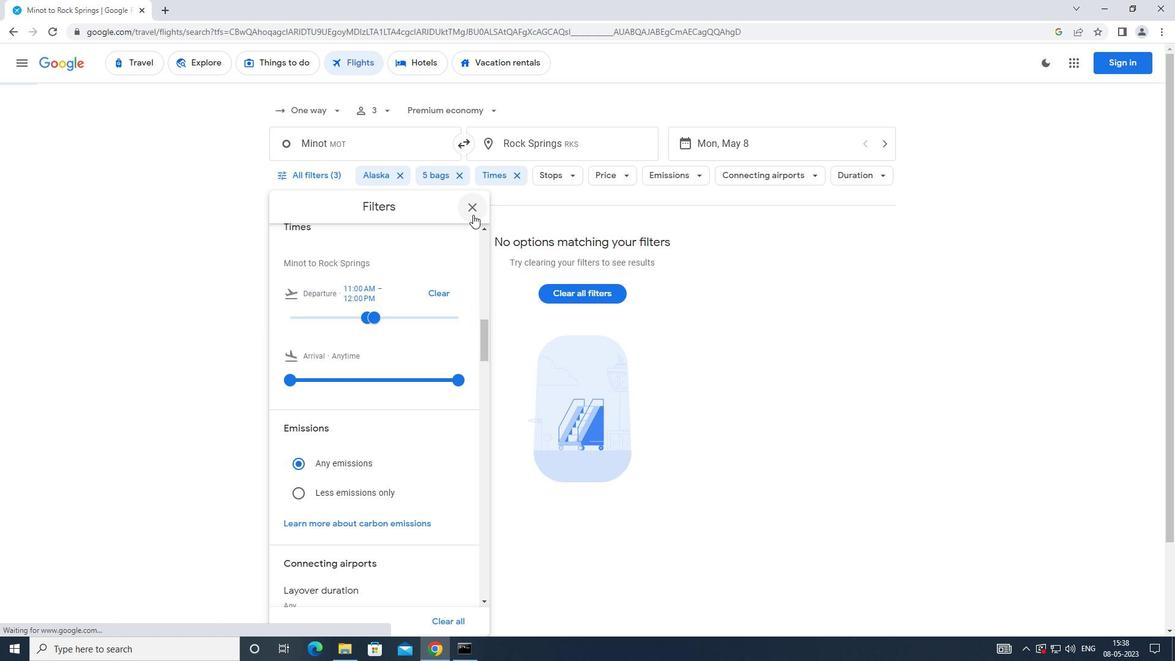 
Action: Mouse pressed left at (475, 210)
Screenshot: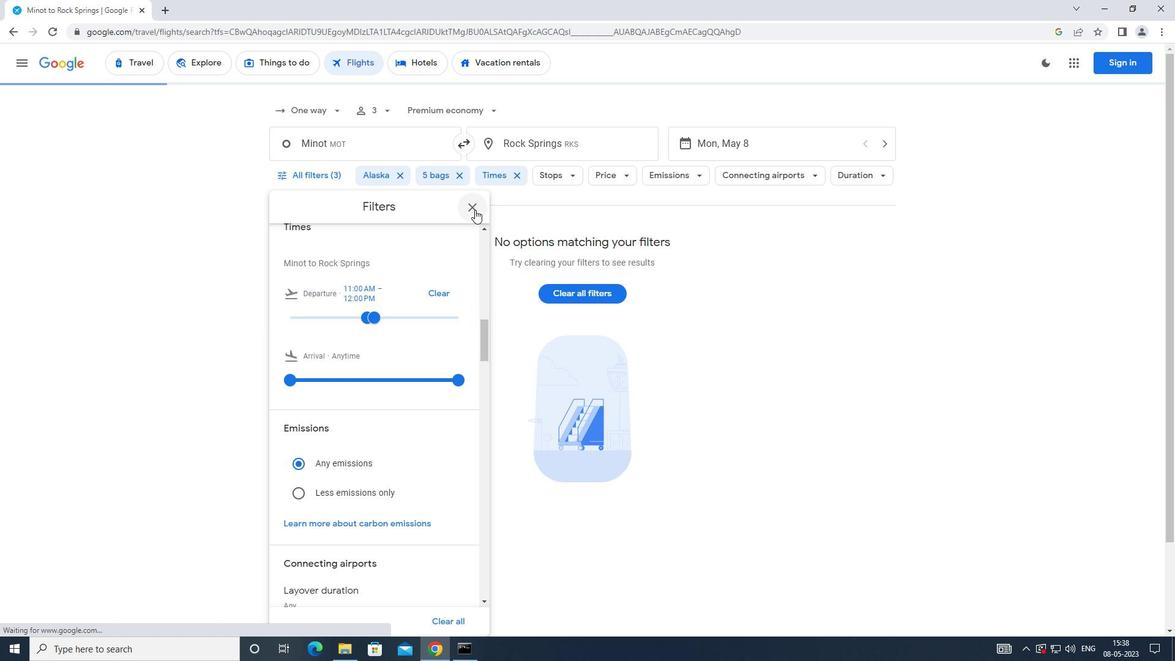 
Action: Mouse moved to (481, 213)
Screenshot: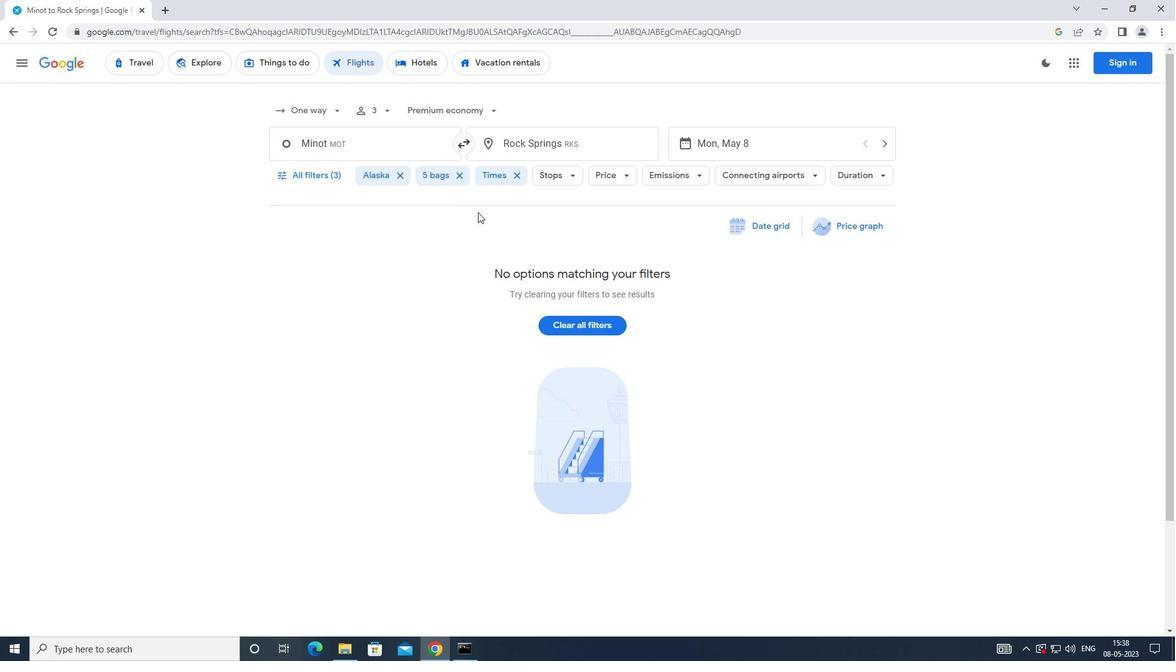 
